 Task: Search one way flight ticket for 1 adult, 1 child, 1 infant in seat in premium economy from New York: Laguardia Airport (and Marine Air Terminal) to Raleigh: Raleigh-durham International Airport on 8-5-2023. Choice of flights is American. Number of bags: 1 checked bag. Price is upto 76000. Outbound departure time preference is 8:00.
Action: Mouse moved to (338, 309)
Screenshot: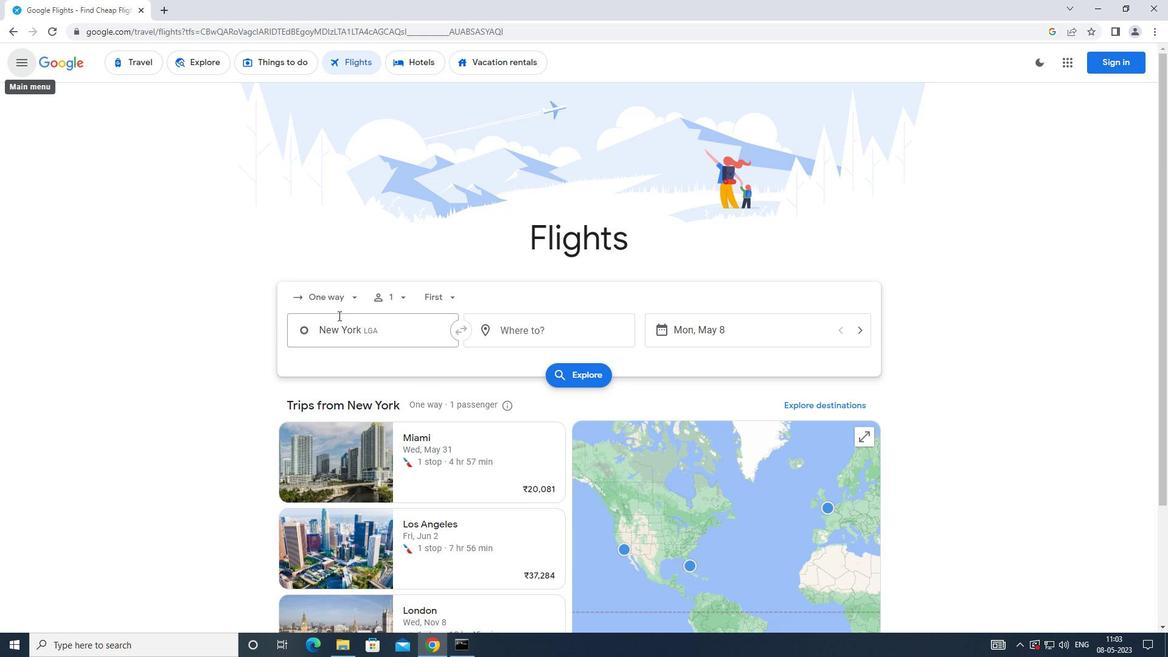 
Action: Mouse pressed left at (338, 309)
Screenshot: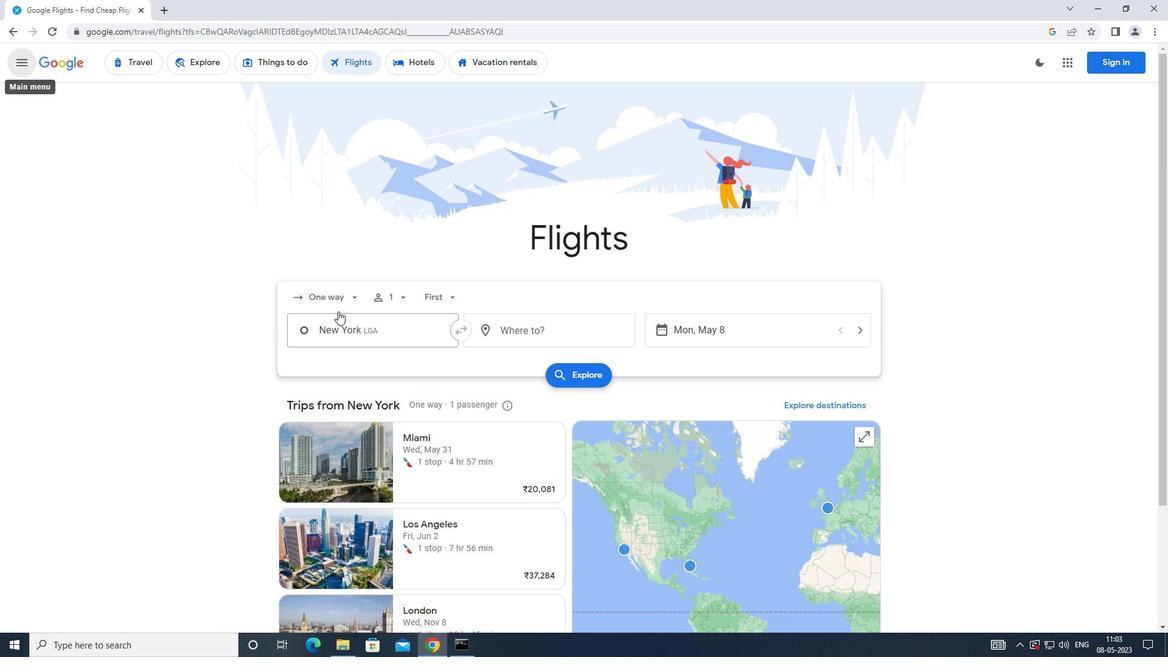 
Action: Mouse moved to (345, 349)
Screenshot: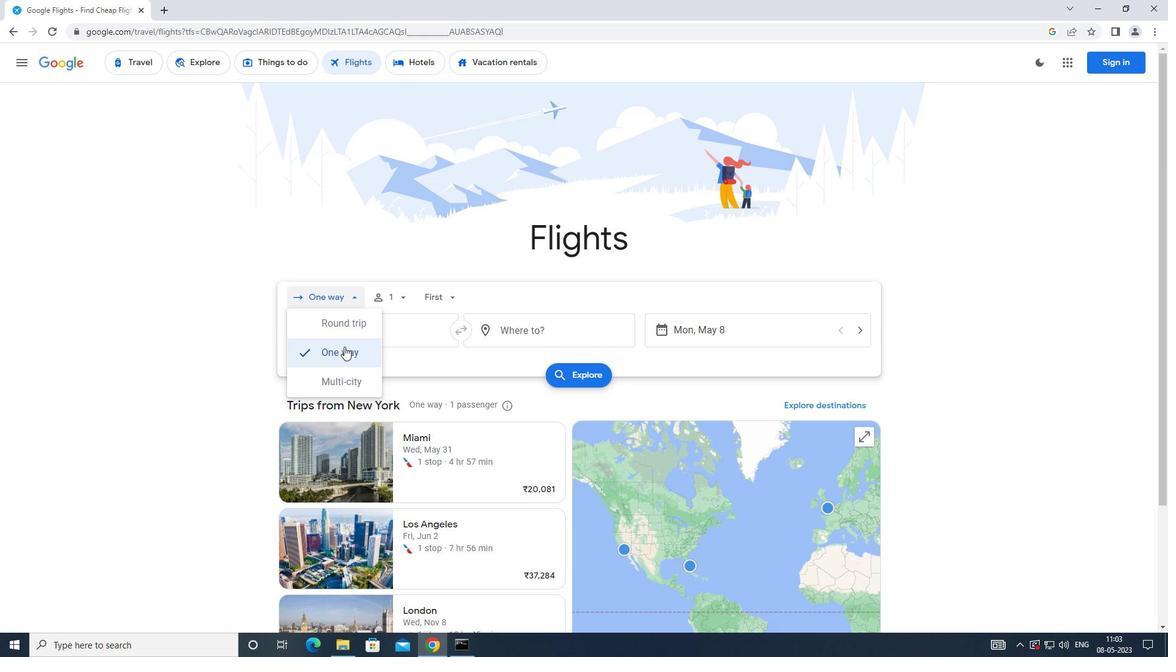 
Action: Mouse pressed left at (345, 349)
Screenshot: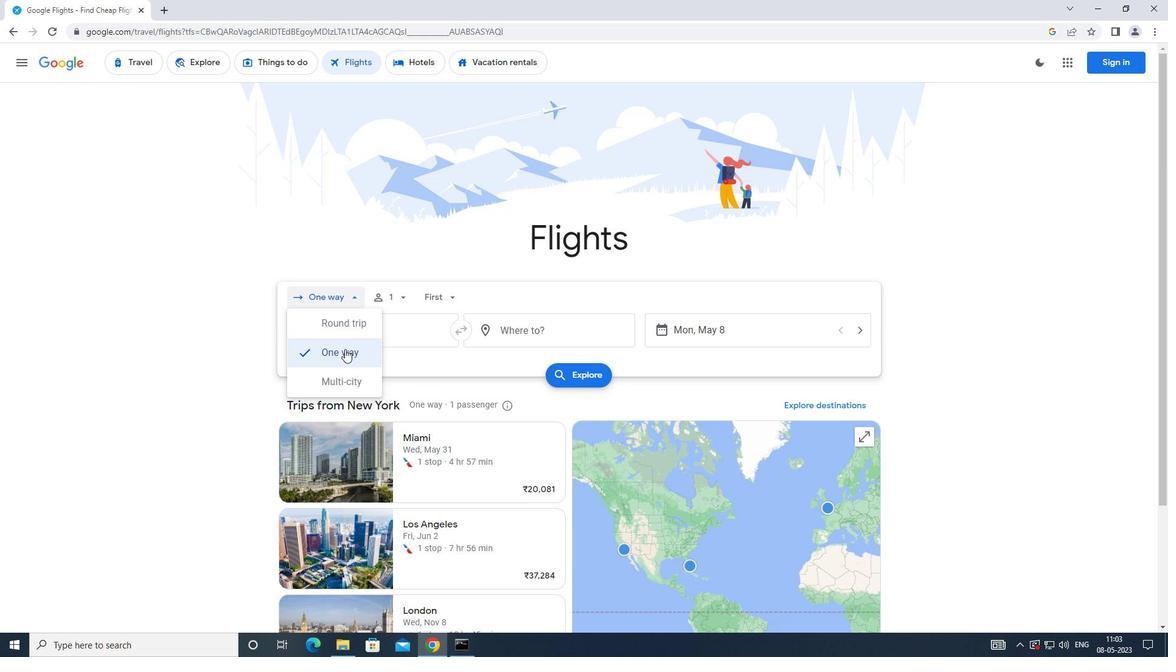 
Action: Mouse moved to (404, 302)
Screenshot: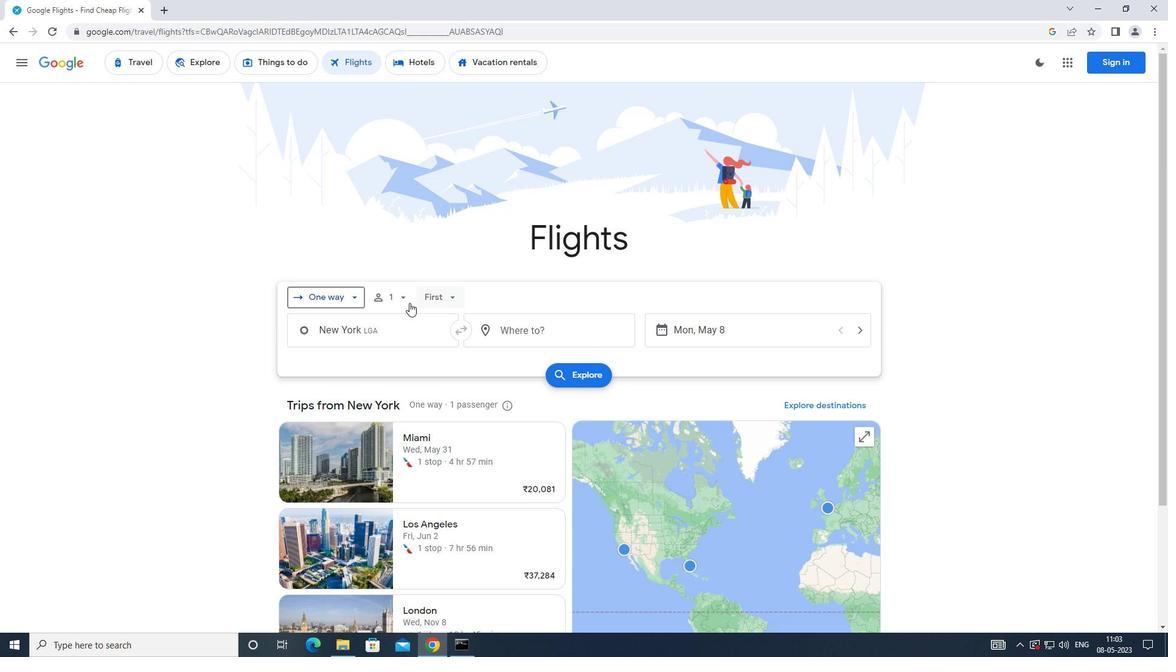
Action: Mouse pressed left at (404, 302)
Screenshot: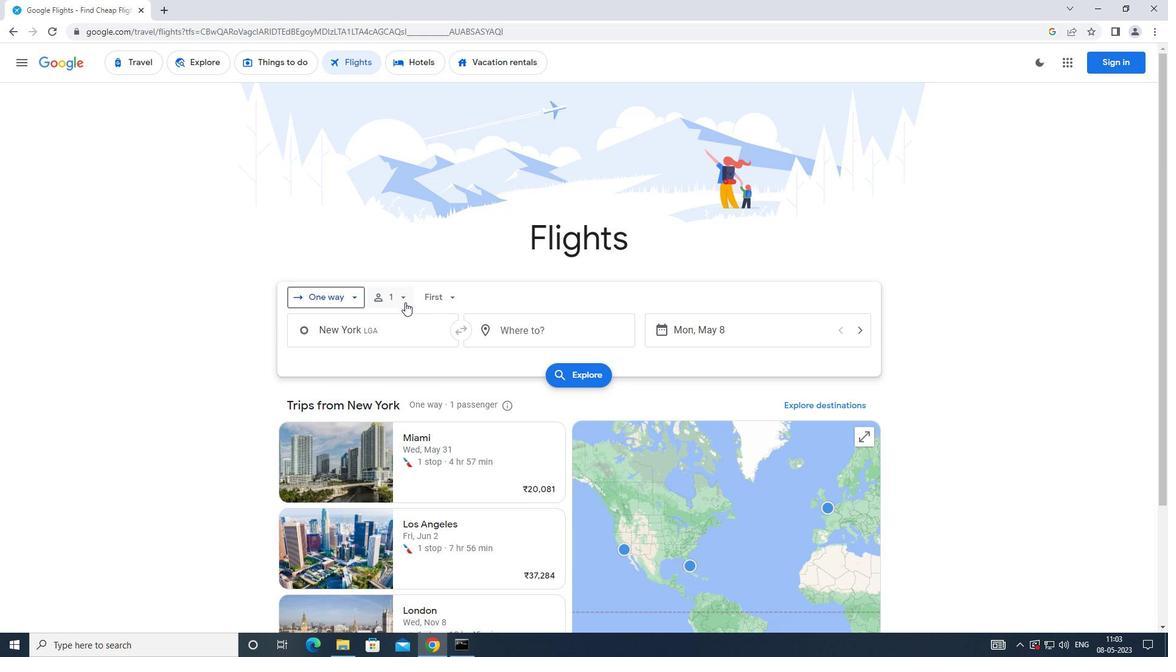 
Action: Mouse moved to (490, 361)
Screenshot: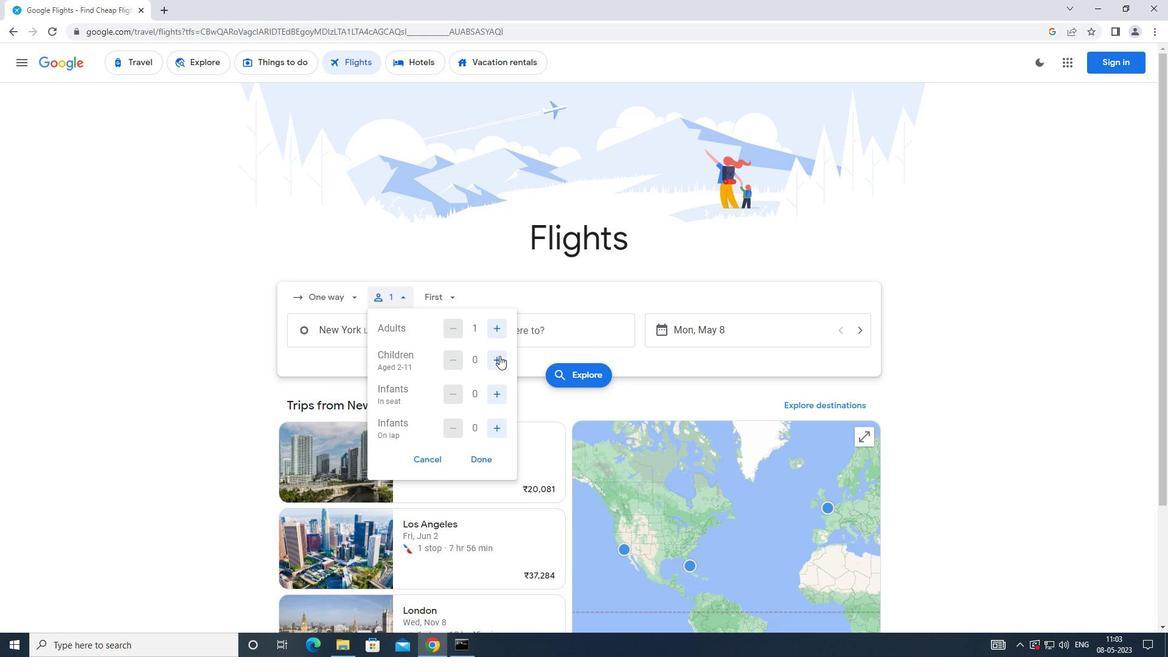 
Action: Mouse pressed left at (490, 361)
Screenshot: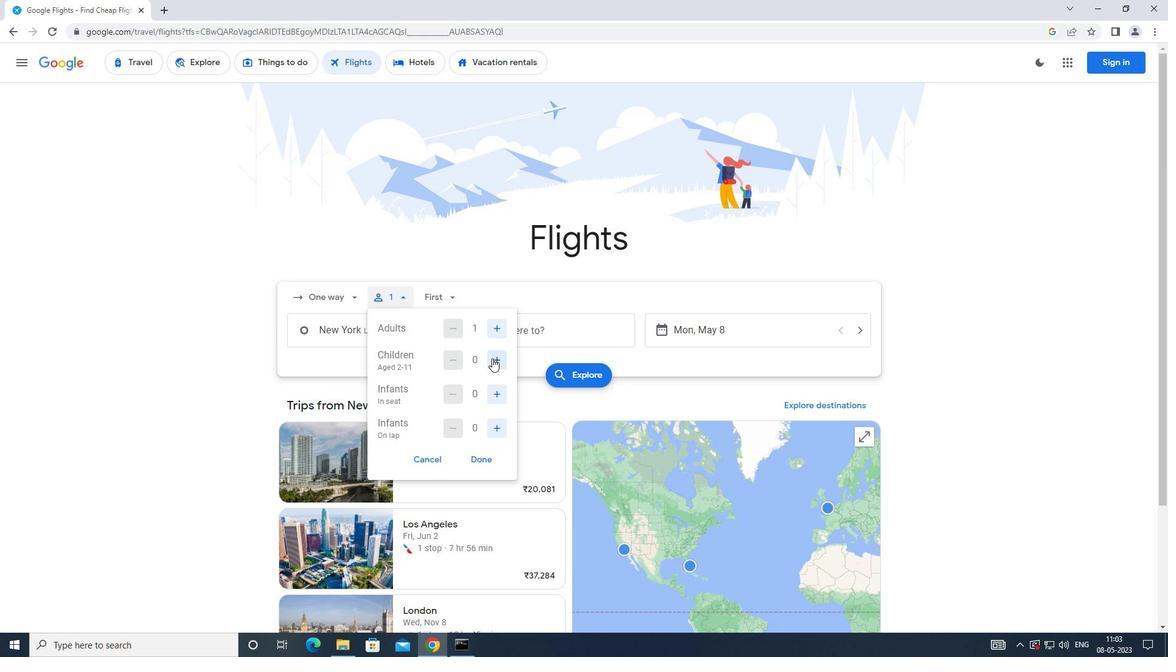 
Action: Mouse moved to (503, 392)
Screenshot: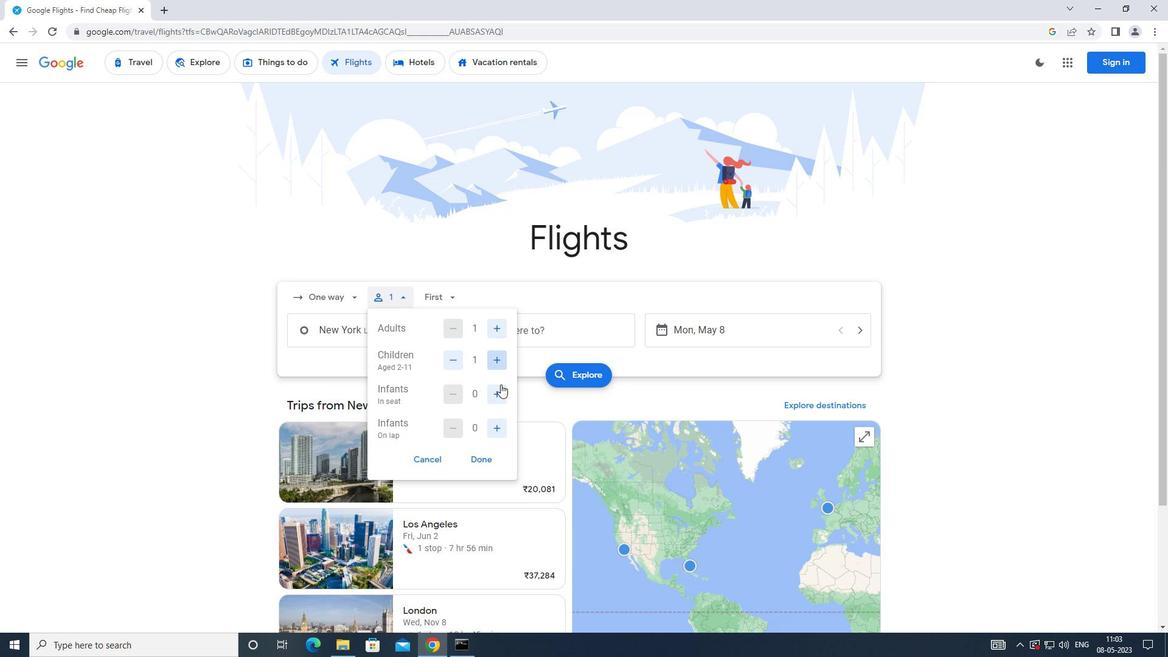
Action: Mouse pressed left at (503, 392)
Screenshot: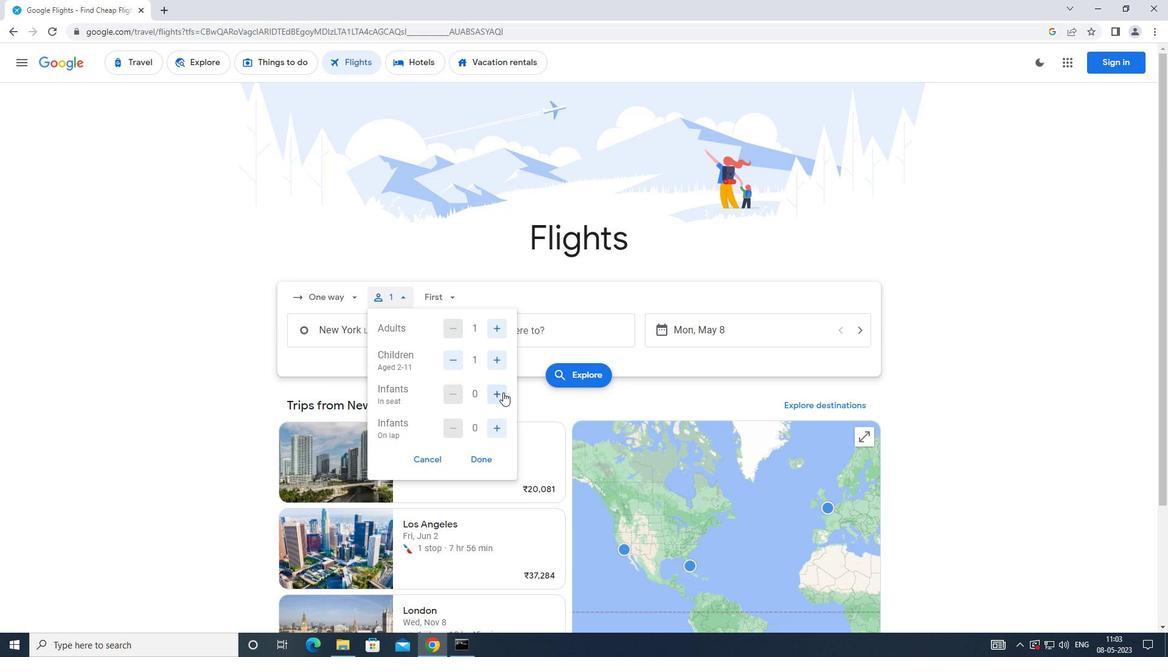
Action: Mouse moved to (487, 461)
Screenshot: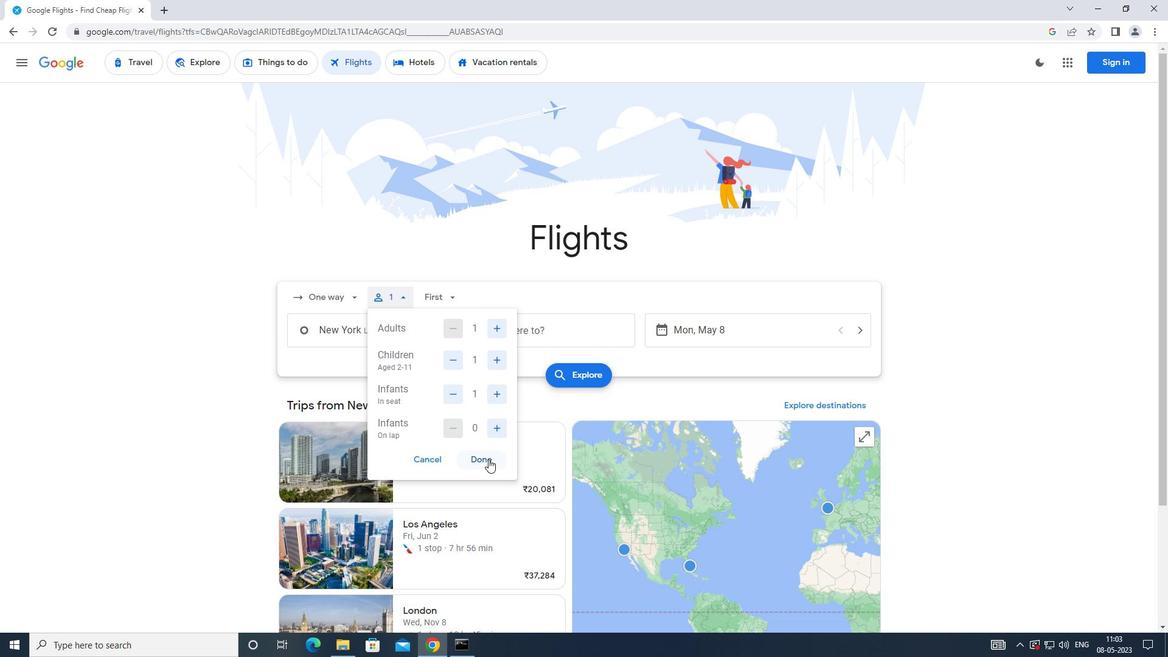 
Action: Mouse pressed left at (487, 461)
Screenshot: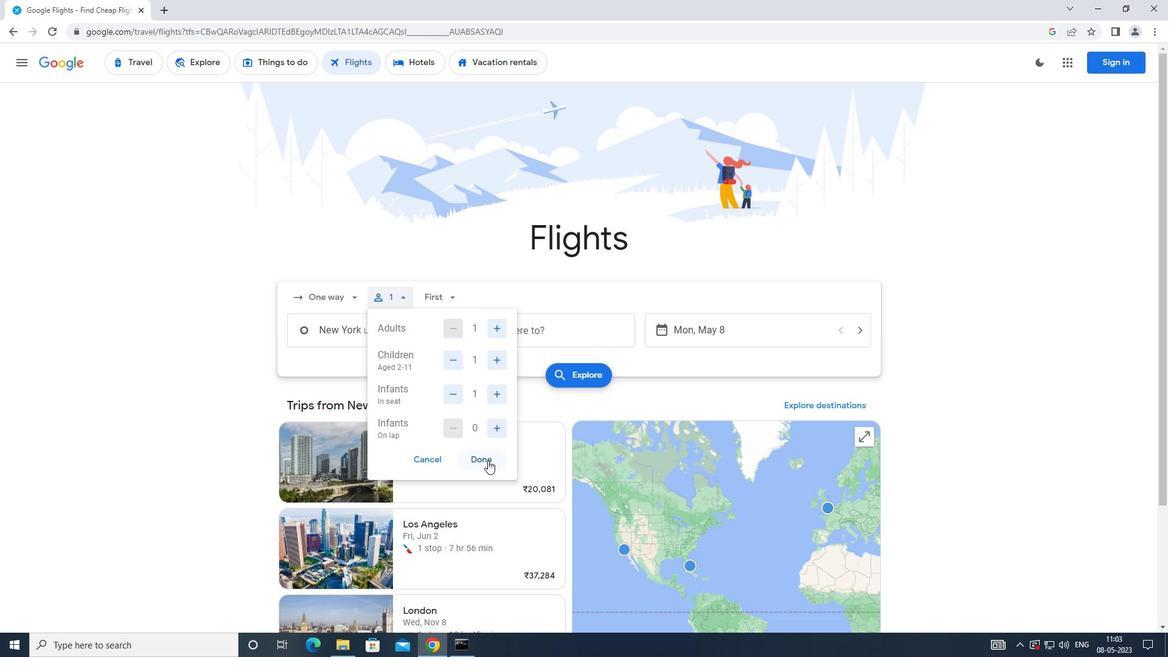 
Action: Mouse moved to (435, 299)
Screenshot: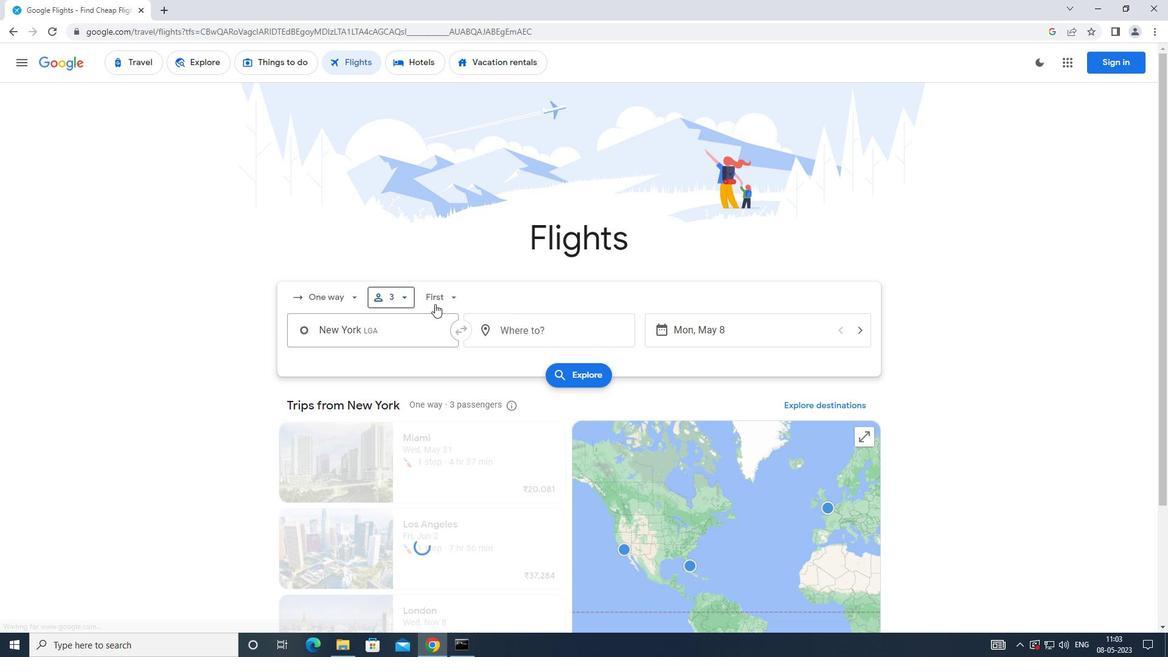 
Action: Mouse pressed left at (435, 299)
Screenshot: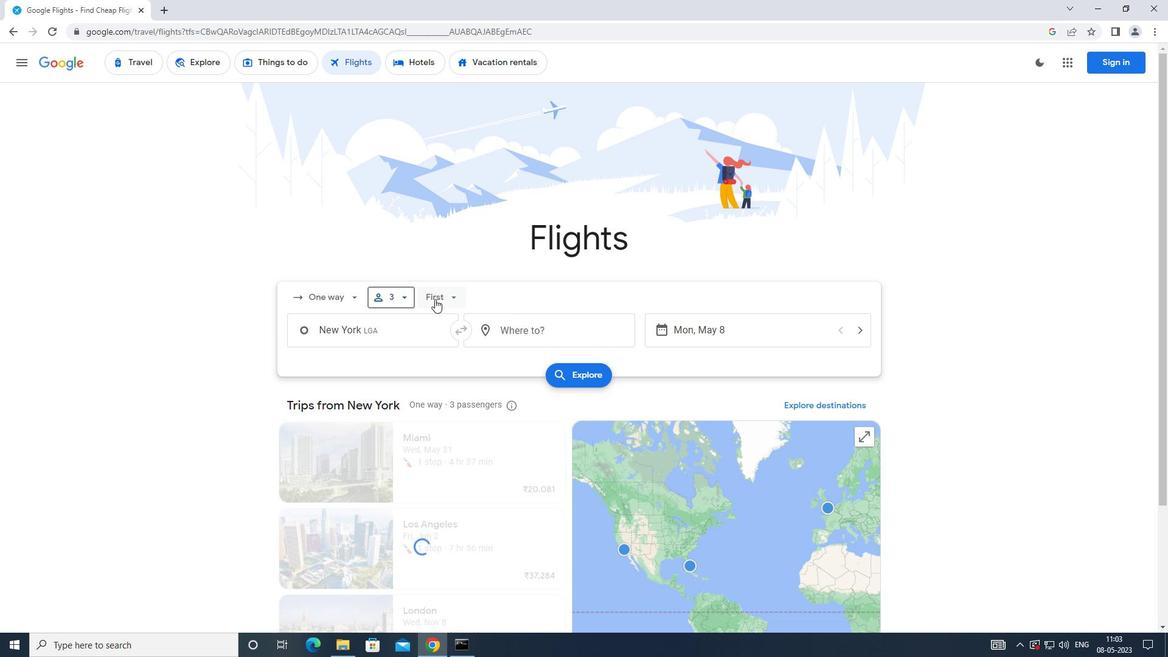 
Action: Mouse moved to (480, 355)
Screenshot: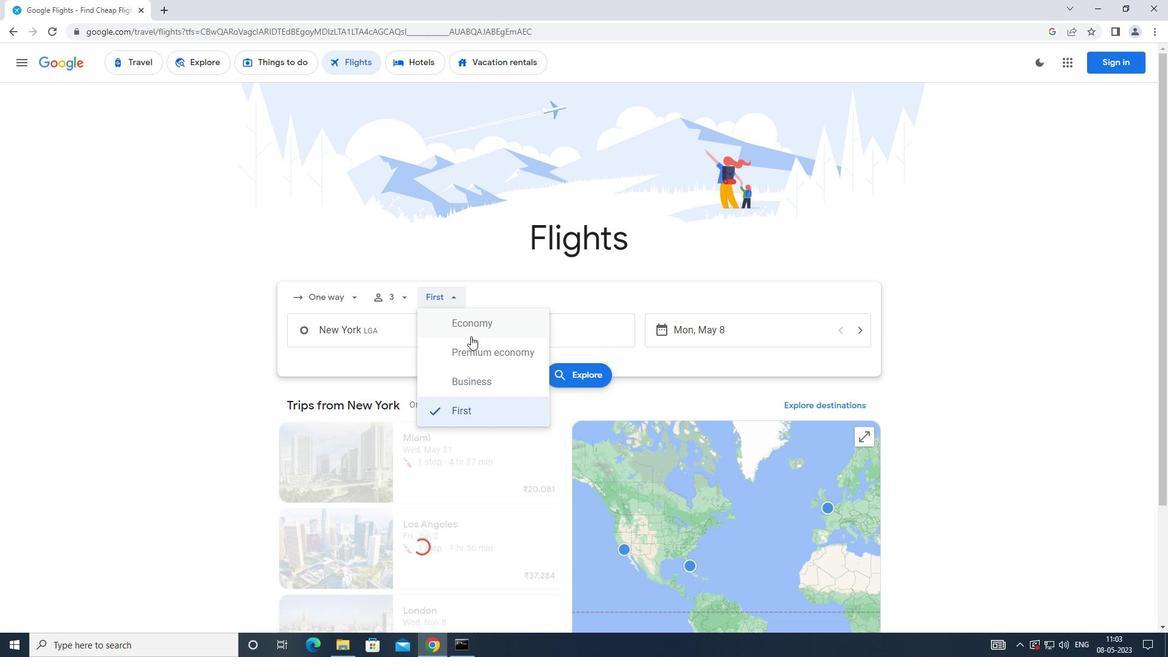 
Action: Mouse pressed left at (480, 355)
Screenshot: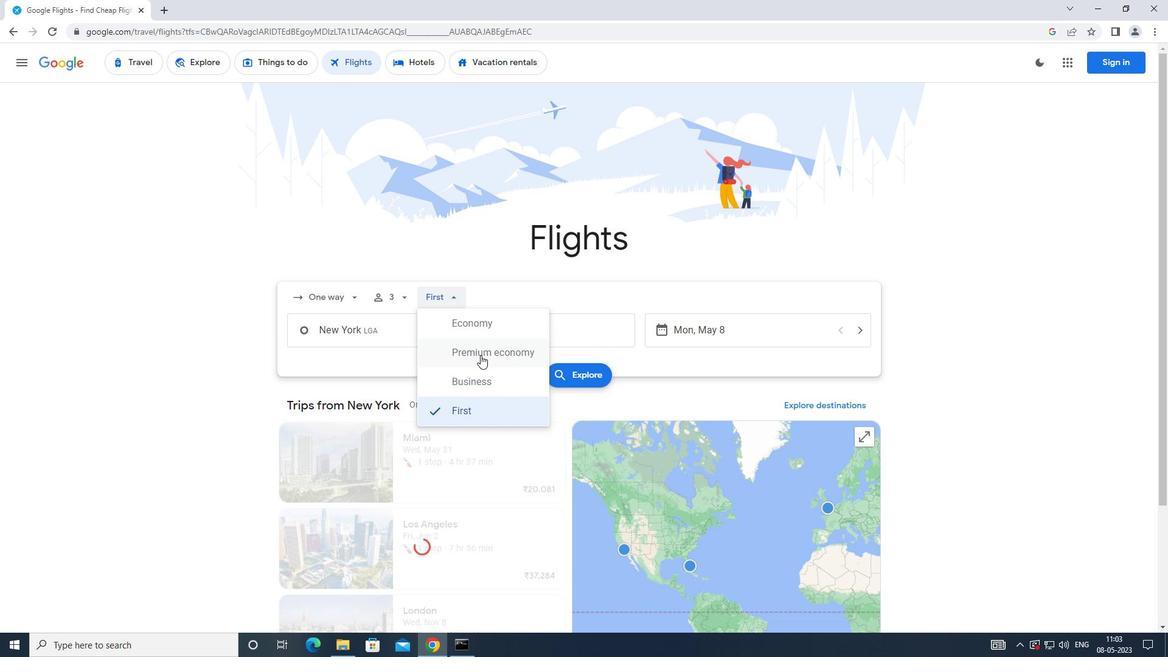 
Action: Mouse moved to (399, 334)
Screenshot: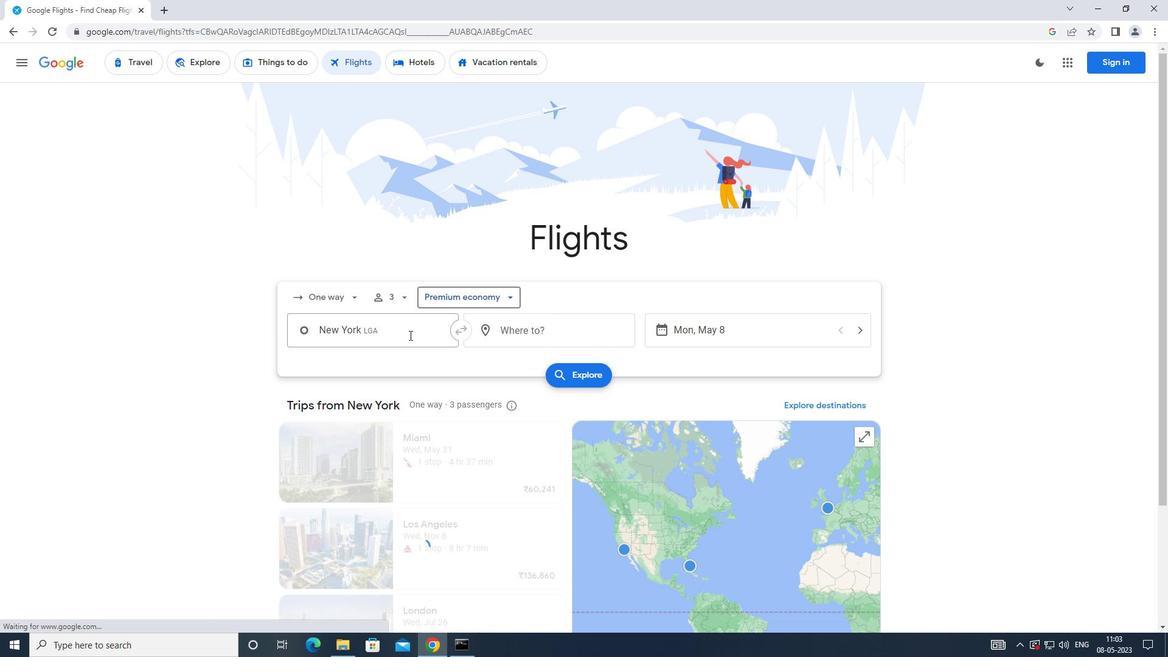
Action: Mouse pressed left at (399, 334)
Screenshot: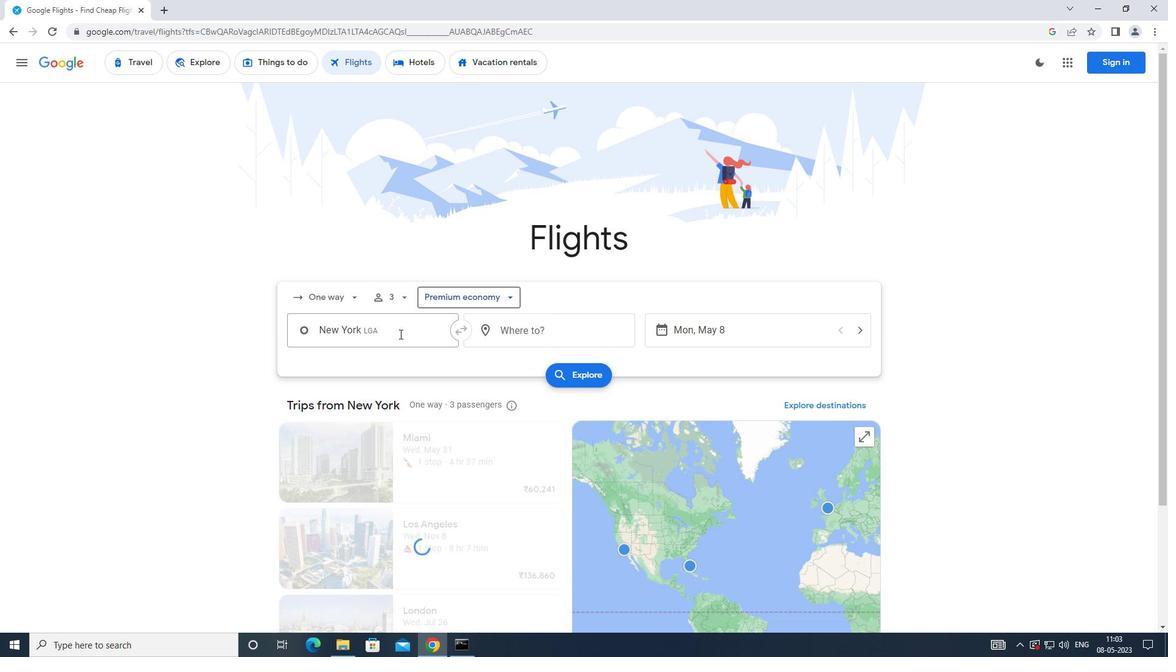 
Action: Mouse moved to (415, 336)
Screenshot: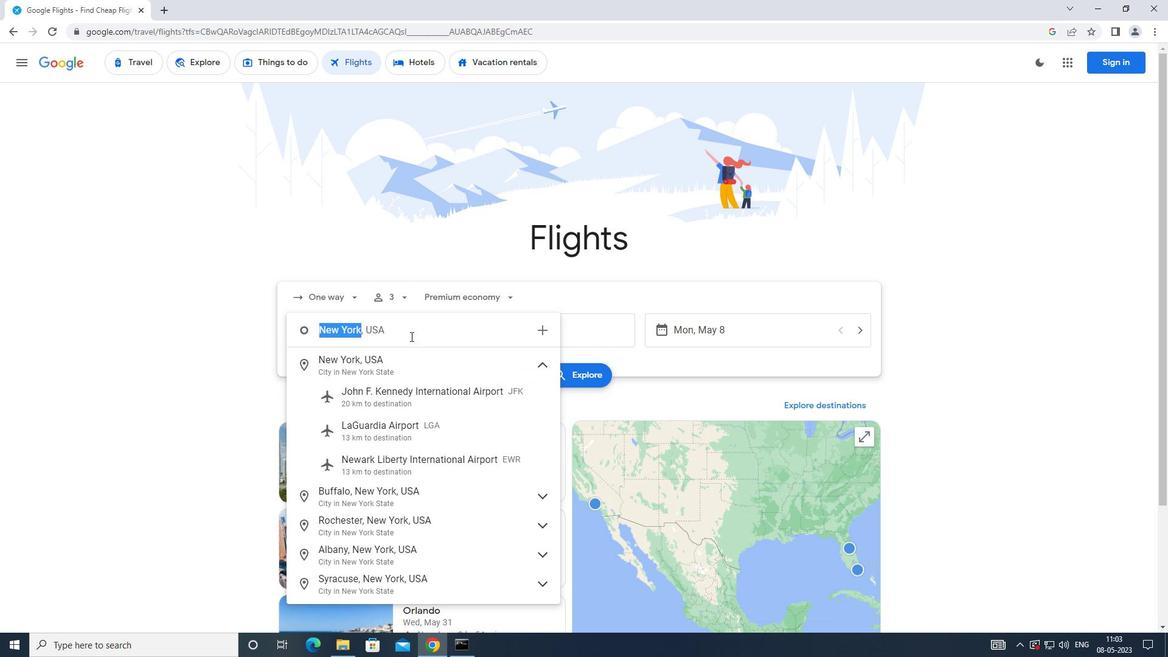 
Action: Key pressed <Key.caps_lock>l<Key.caps_lock>aguardia
Screenshot: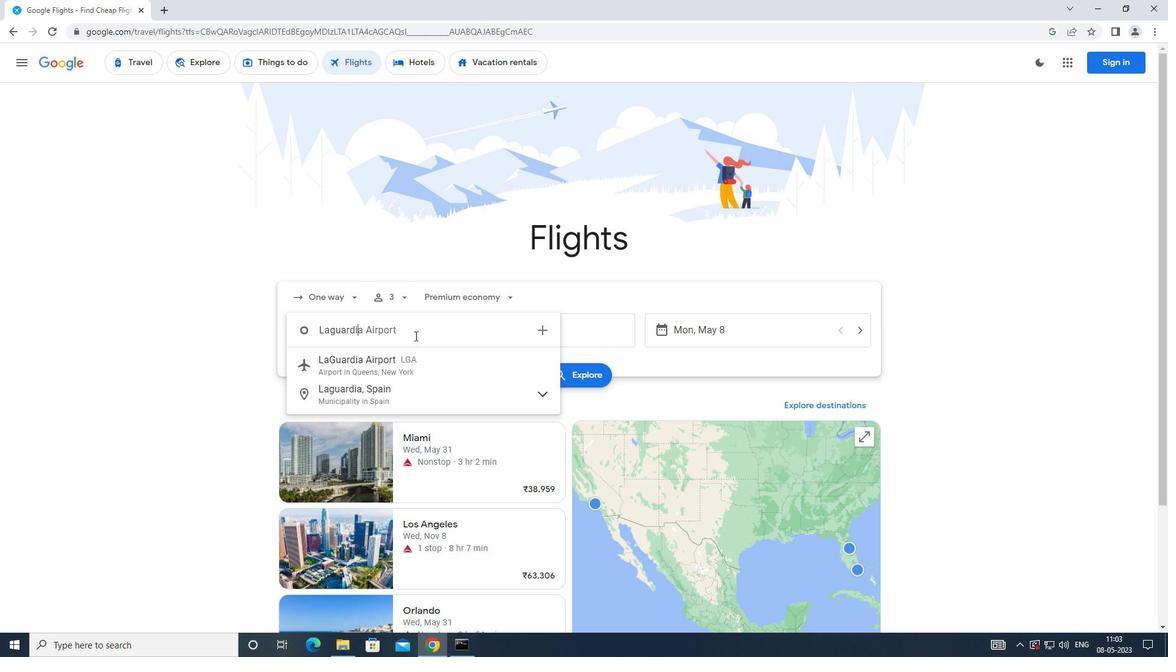 
Action: Mouse moved to (415, 368)
Screenshot: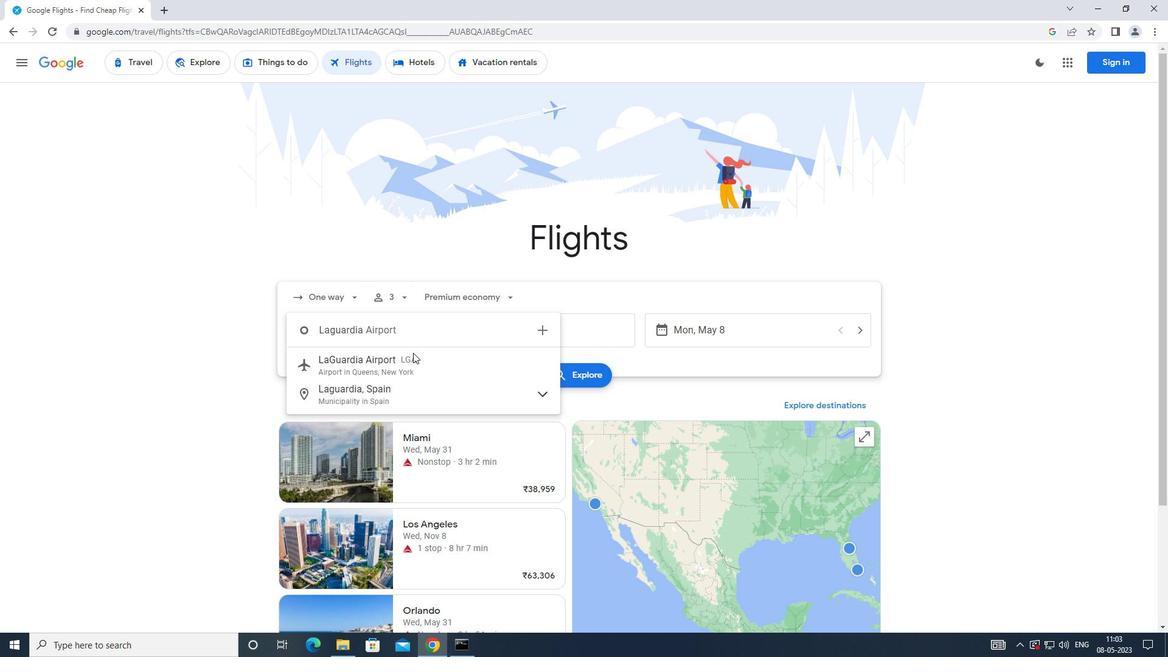 
Action: Mouse pressed left at (415, 368)
Screenshot: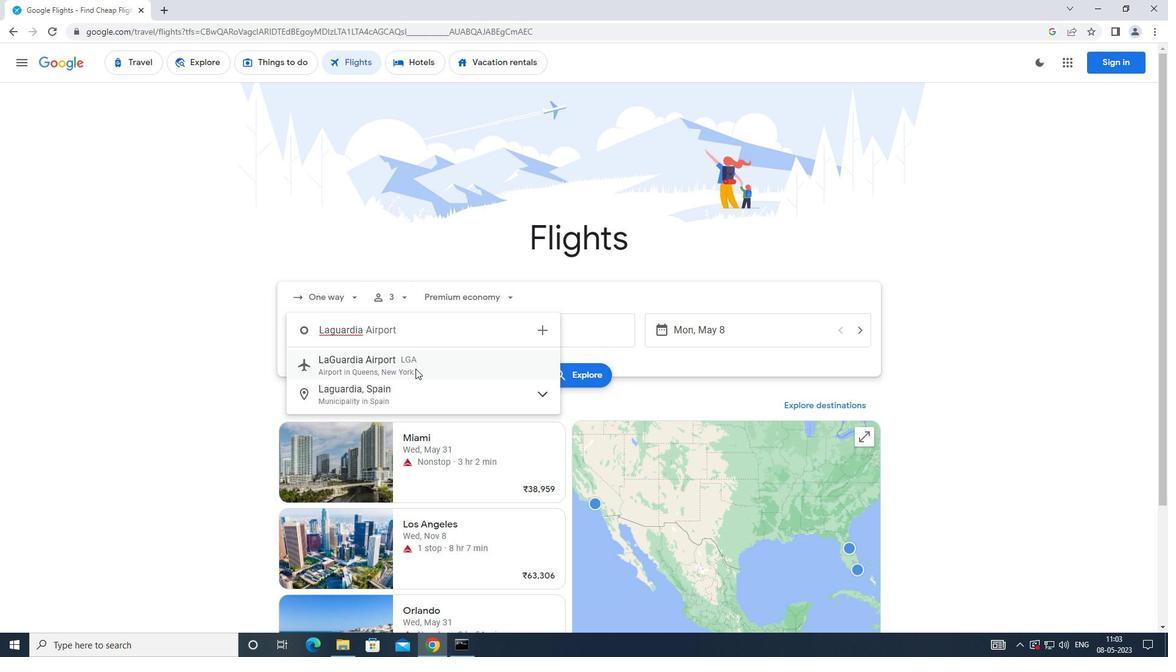 
Action: Mouse moved to (550, 325)
Screenshot: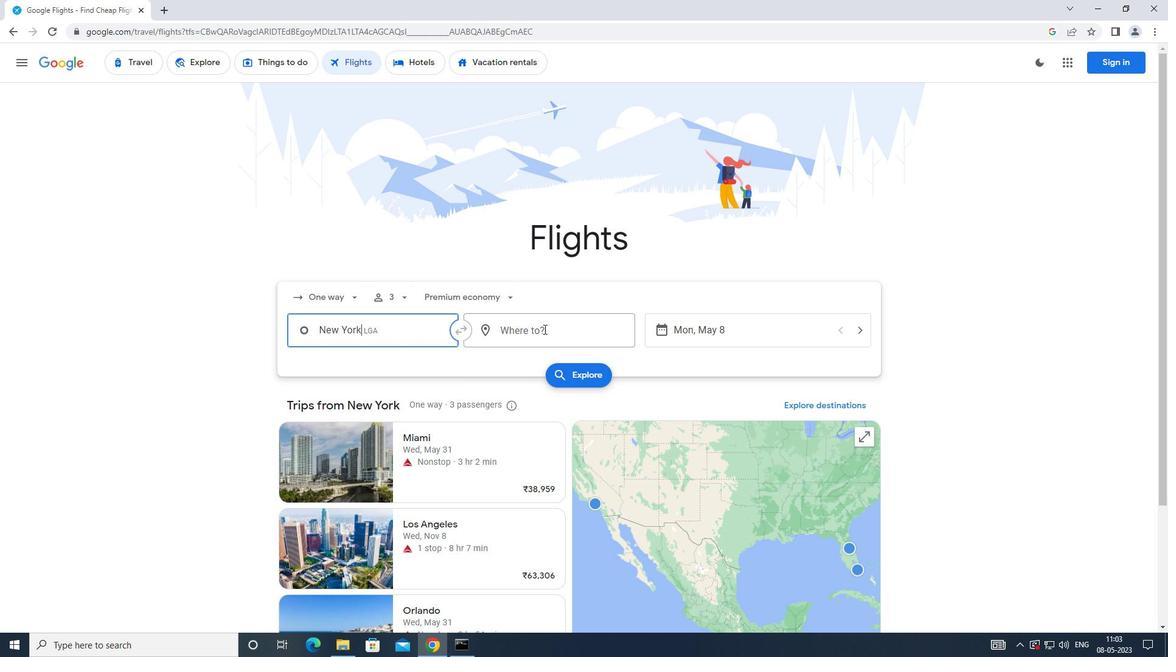 
Action: Mouse pressed left at (550, 325)
Screenshot: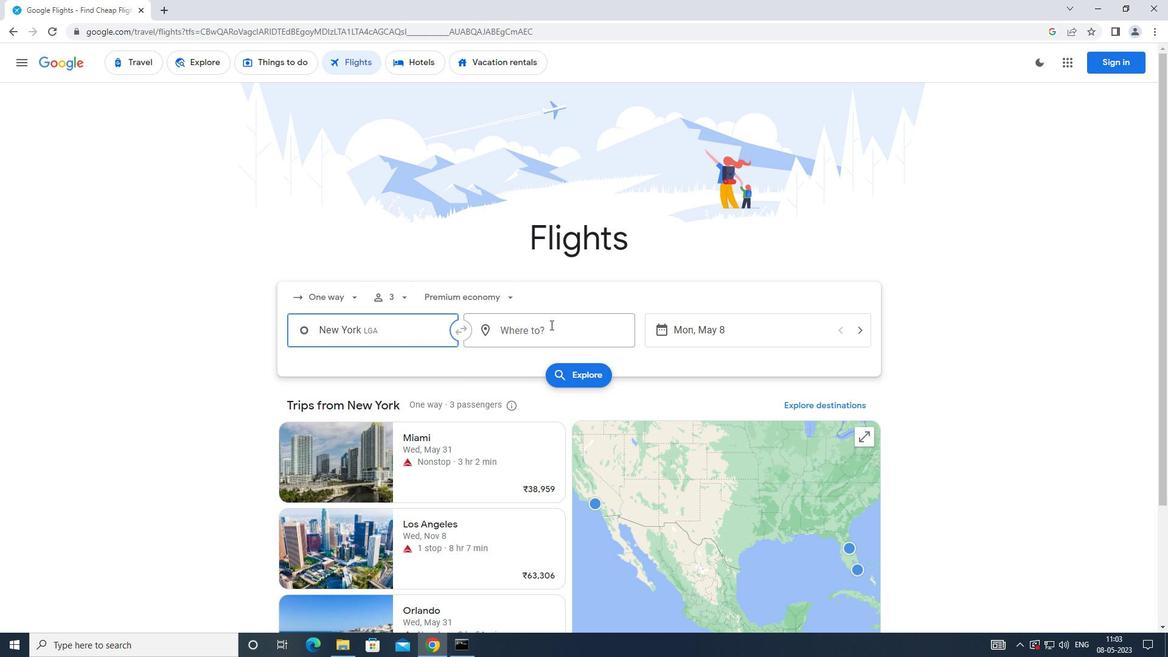 
Action: Mouse moved to (569, 336)
Screenshot: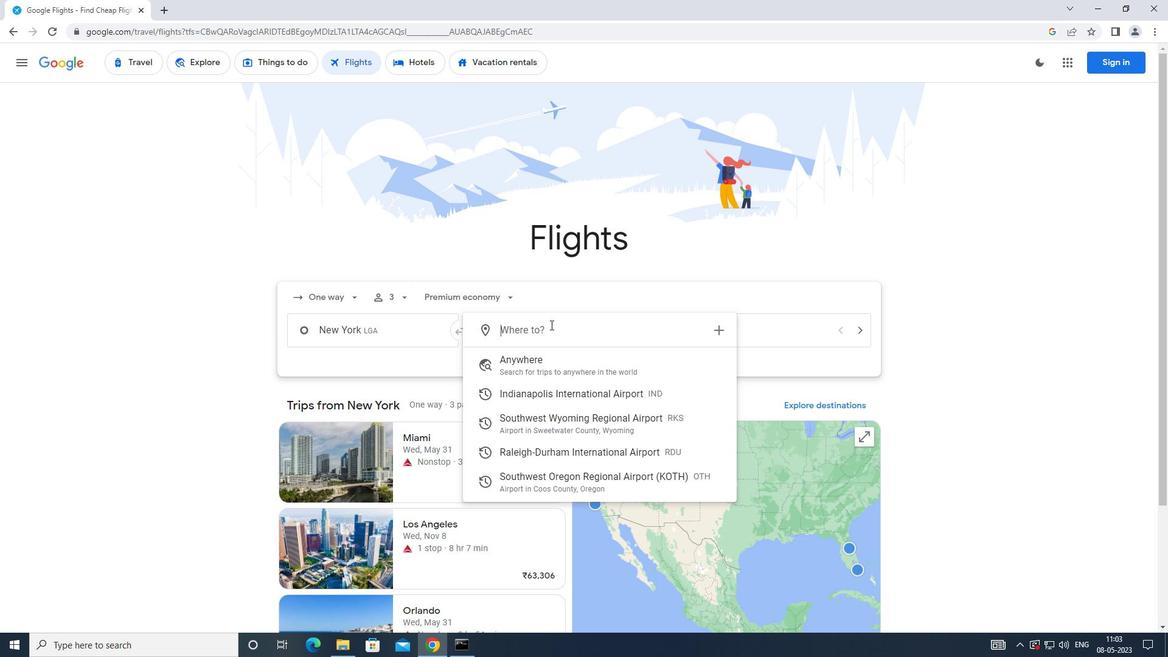 
Action: Key pressed <Key.caps_lock>r<Key.caps_lock>aleigh
Screenshot: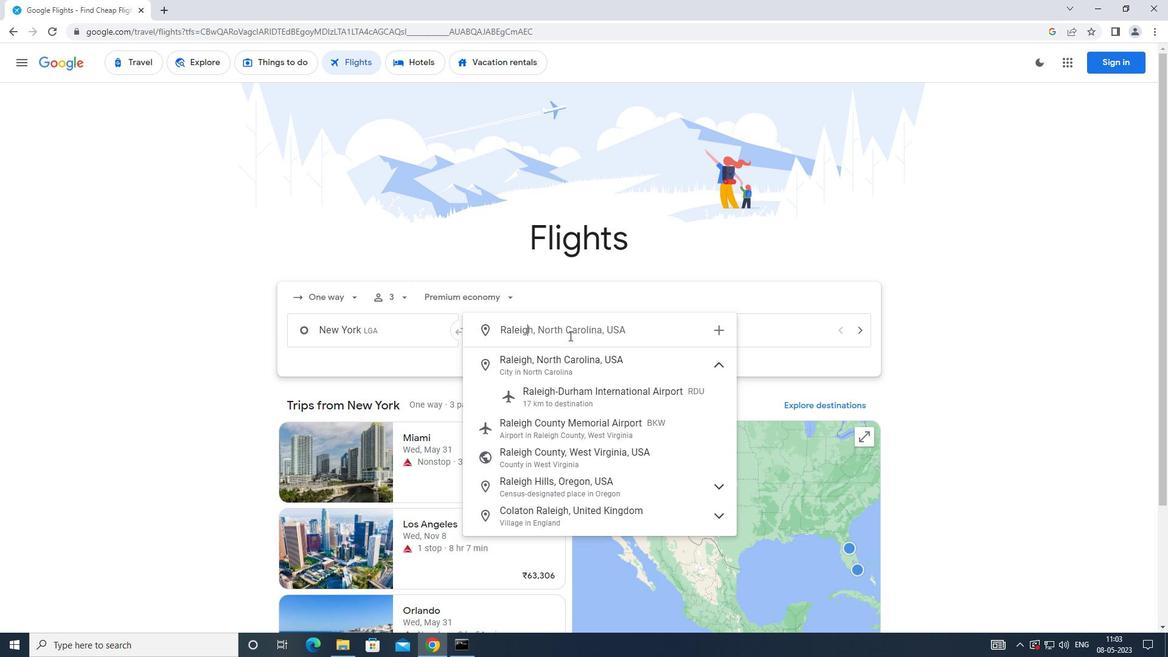 
Action: Mouse moved to (579, 389)
Screenshot: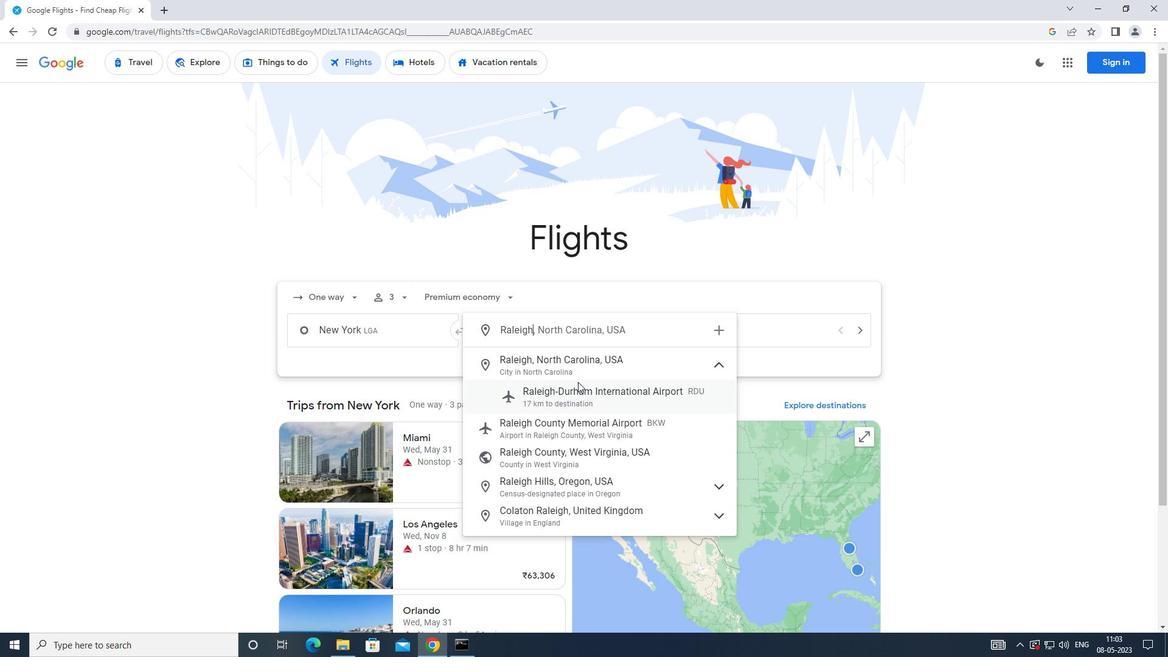
Action: Mouse pressed left at (579, 389)
Screenshot: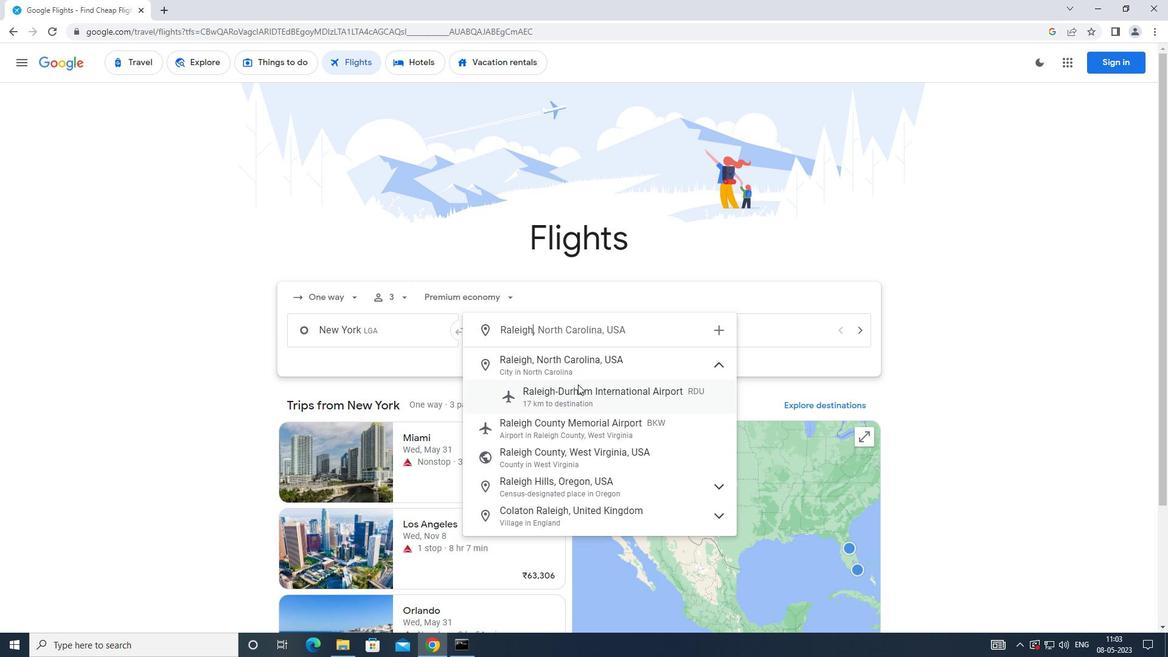 
Action: Mouse moved to (680, 317)
Screenshot: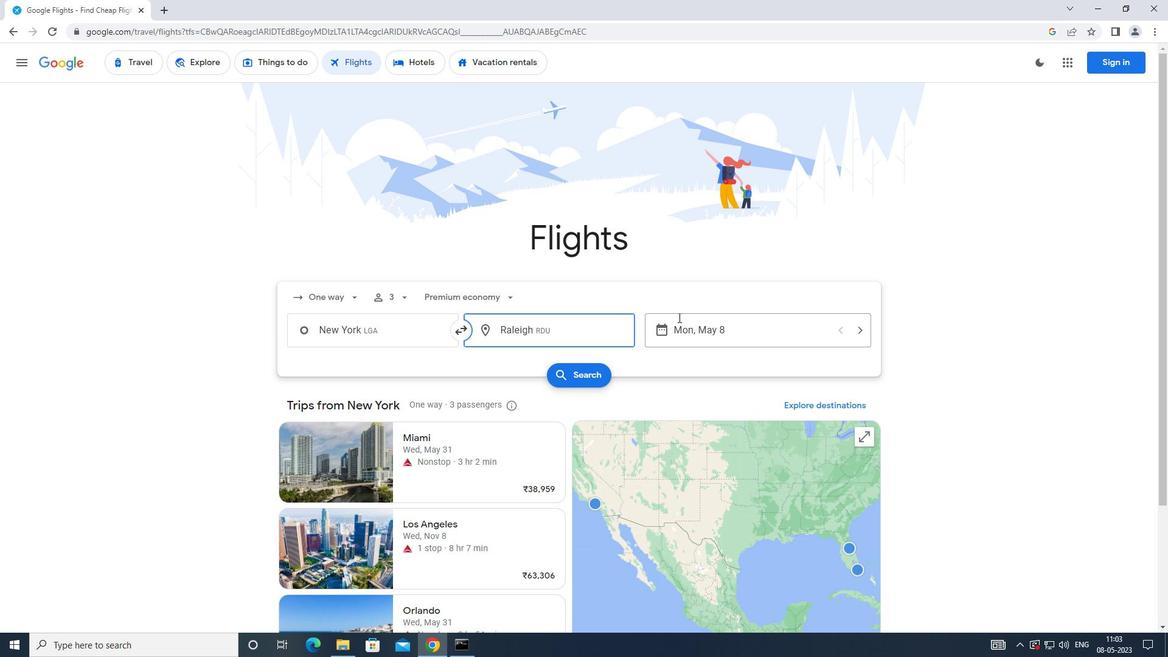 
Action: Mouse pressed left at (680, 317)
Screenshot: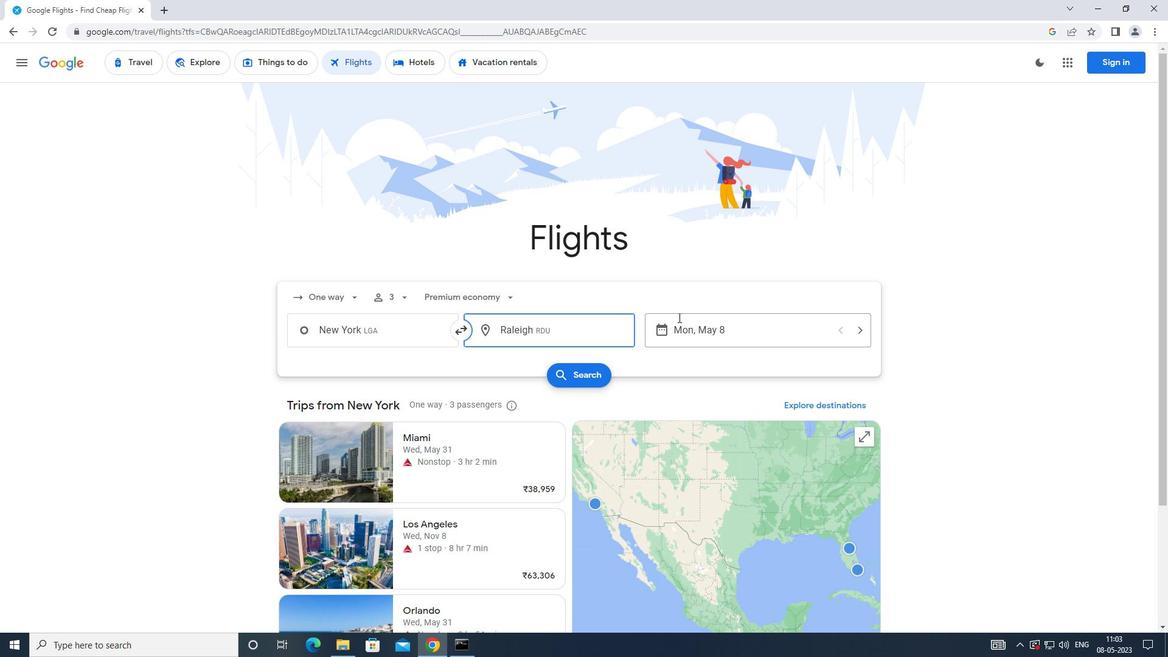 
Action: Mouse moved to (471, 440)
Screenshot: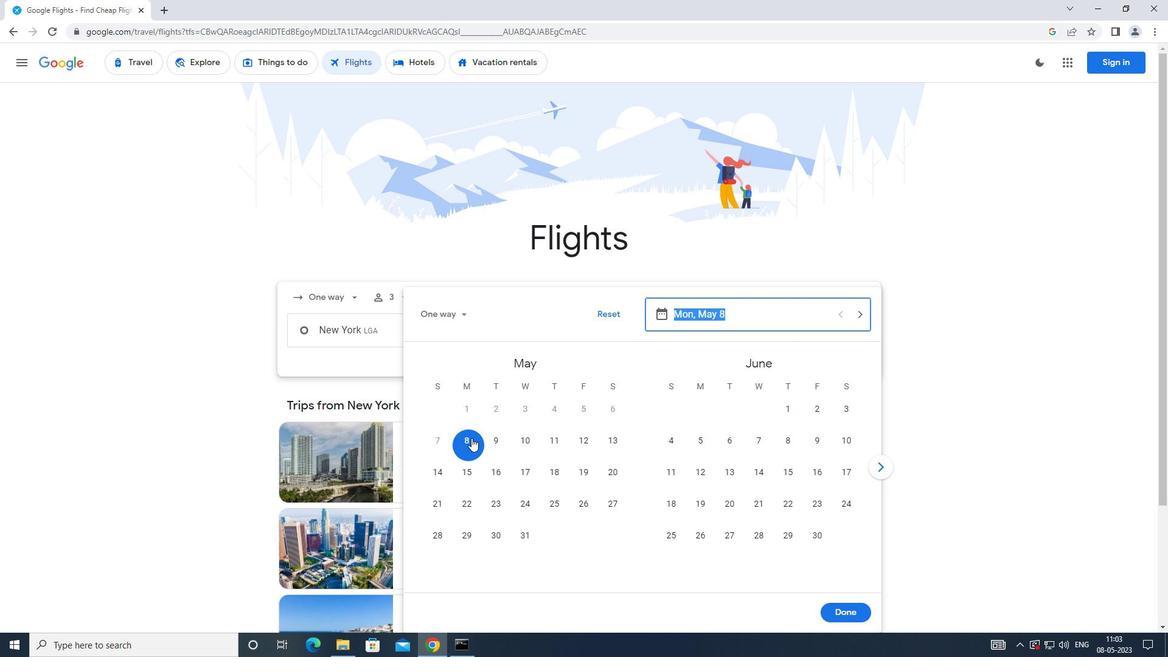 
Action: Mouse pressed left at (471, 440)
Screenshot: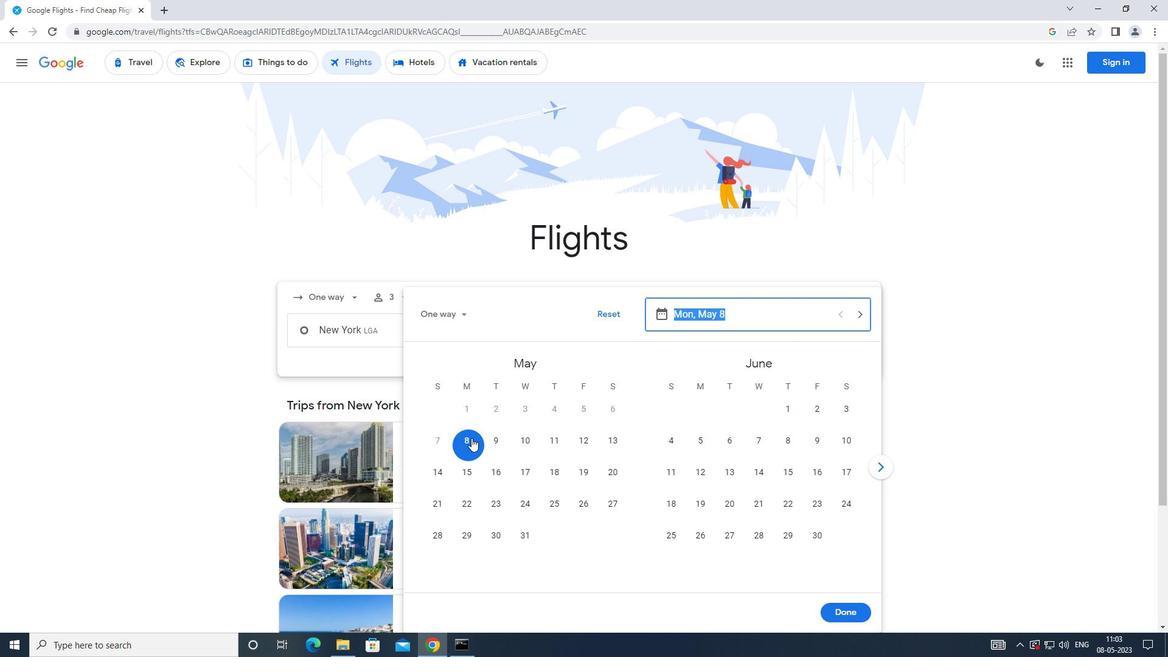
Action: Mouse moved to (853, 609)
Screenshot: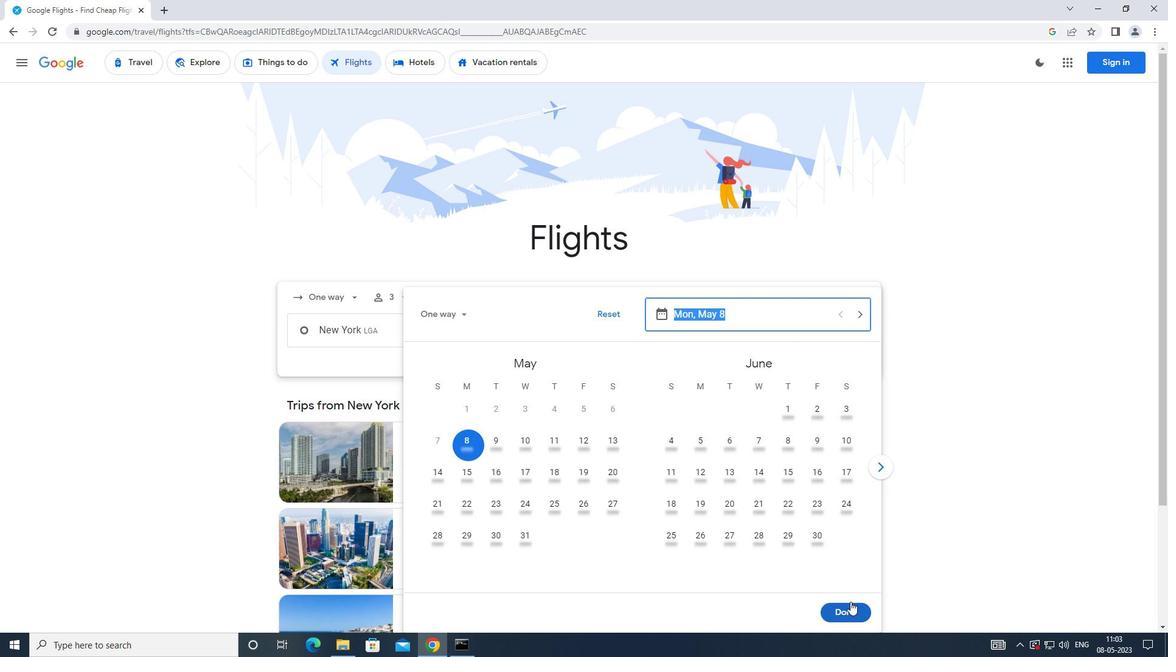 
Action: Mouse pressed left at (853, 609)
Screenshot: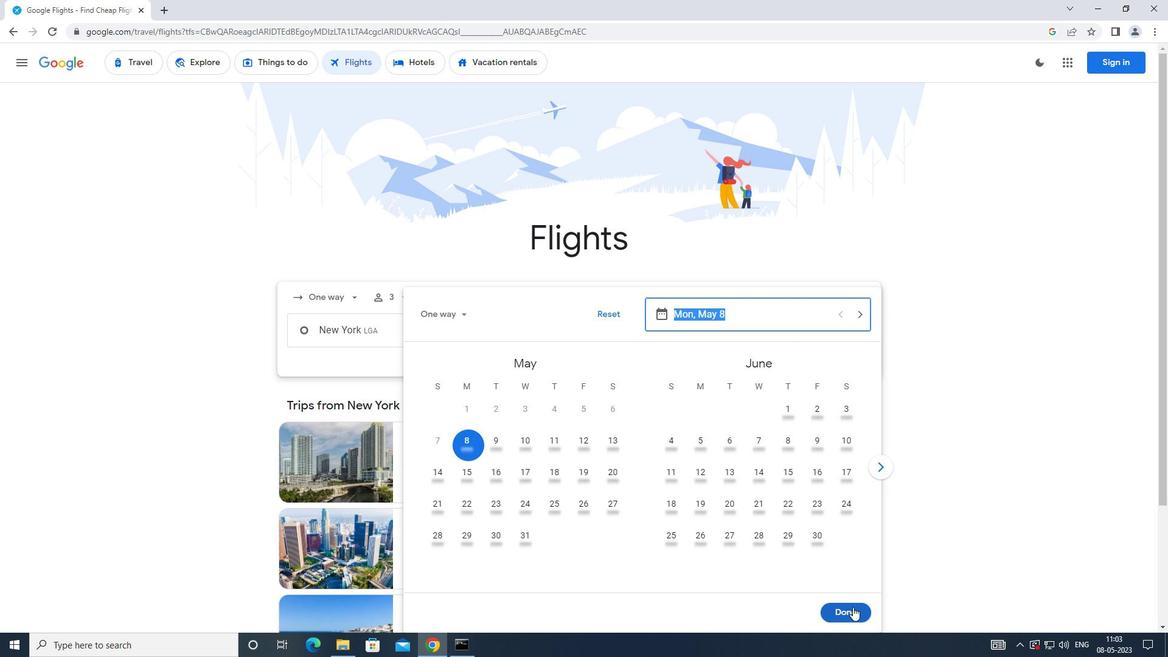 
Action: Mouse moved to (583, 374)
Screenshot: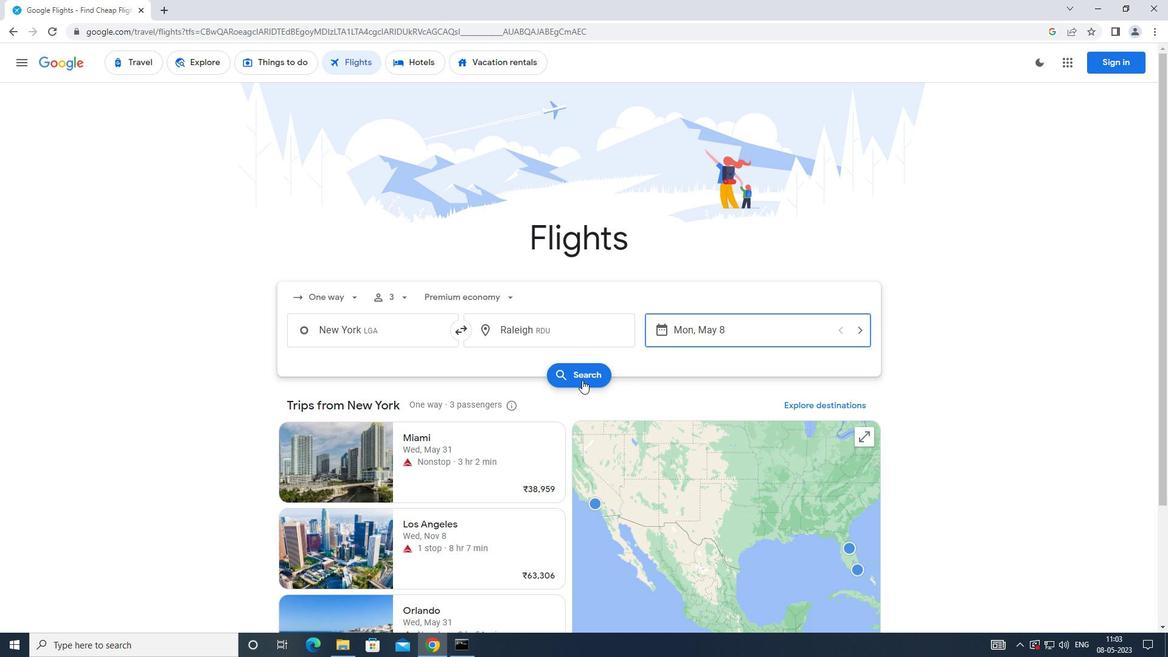 
Action: Mouse pressed left at (583, 374)
Screenshot: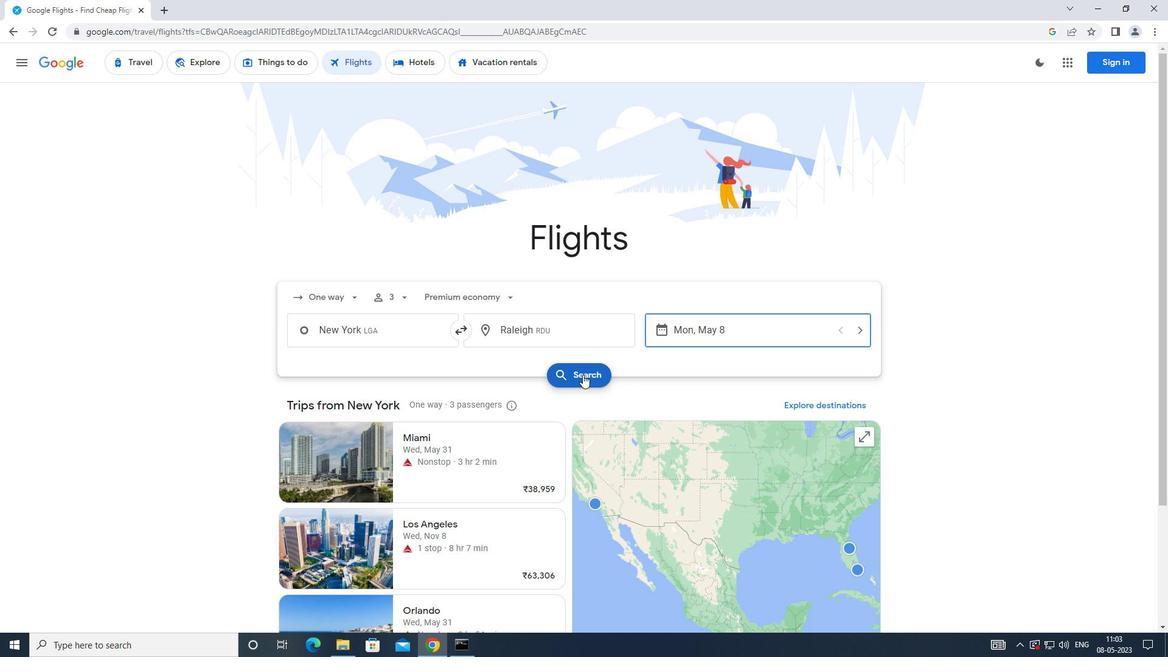 
Action: Mouse moved to (311, 168)
Screenshot: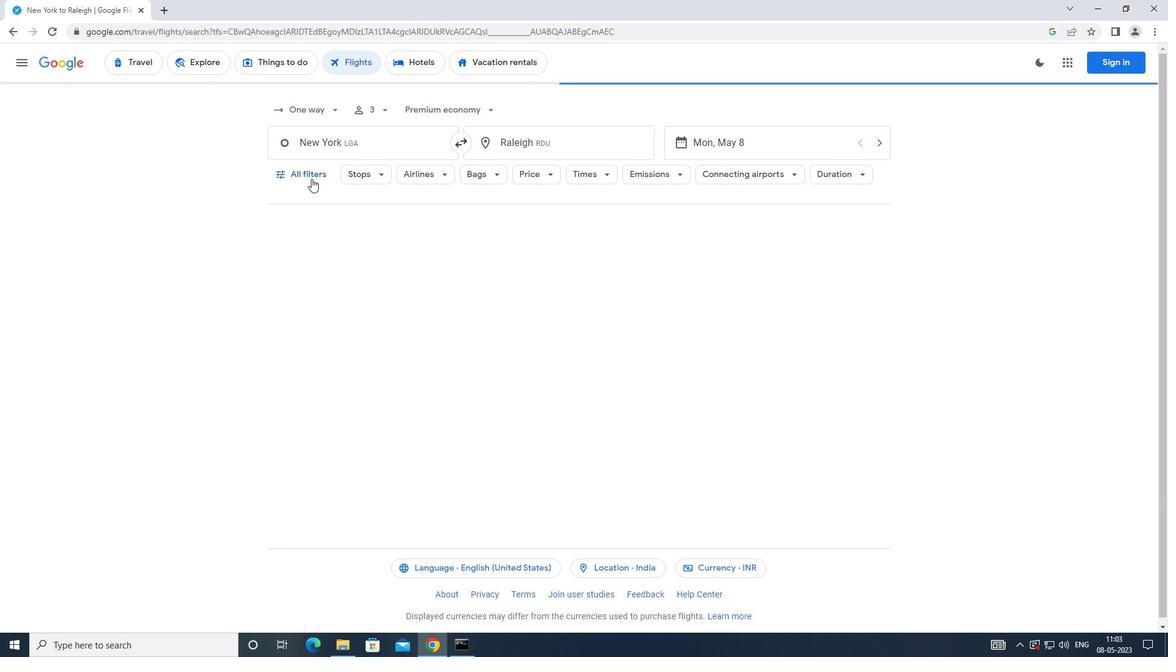 
Action: Mouse pressed left at (311, 168)
Screenshot: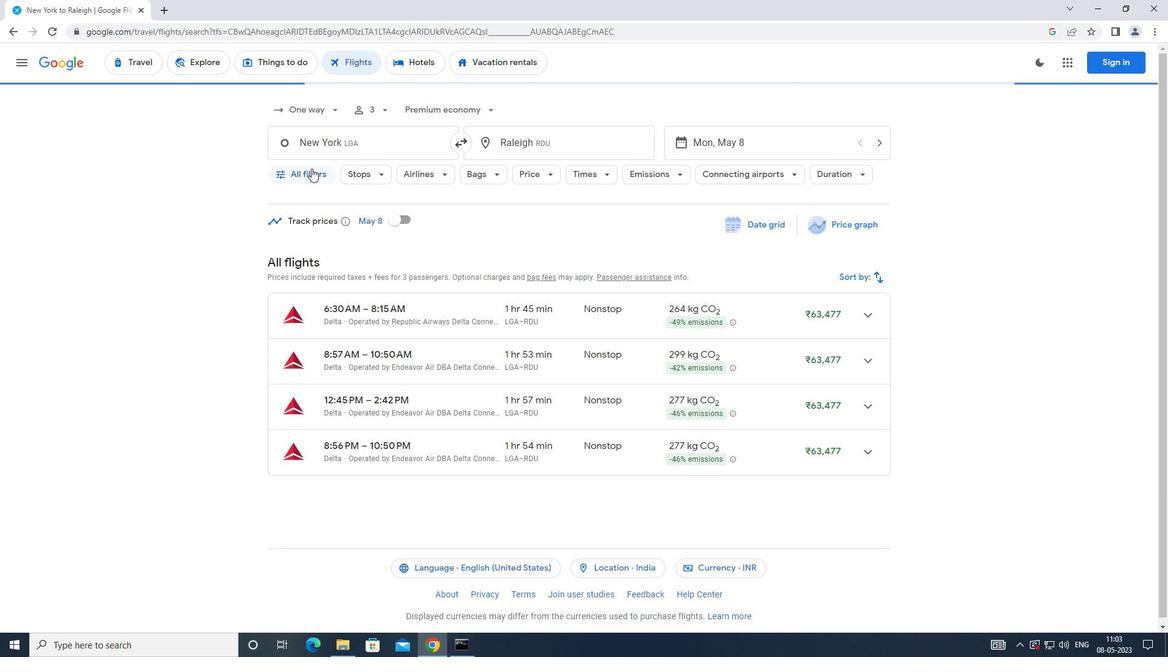 
Action: Mouse moved to (442, 431)
Screenshot: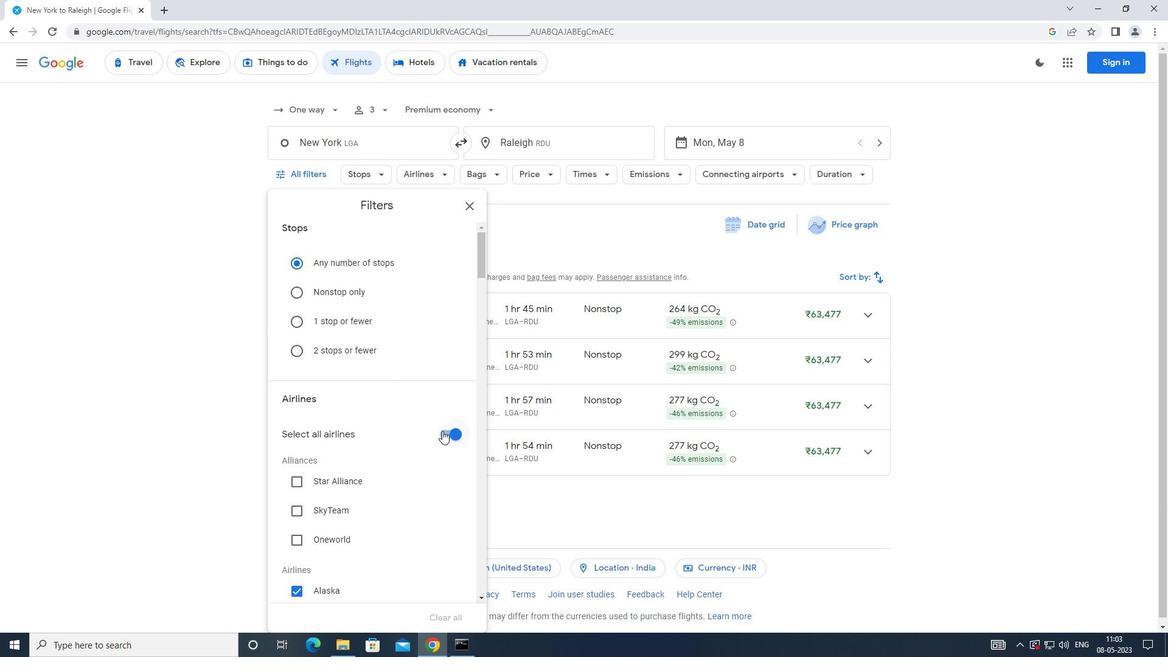 
Action: Mouse pressed left at (442, 431)
Screenshot: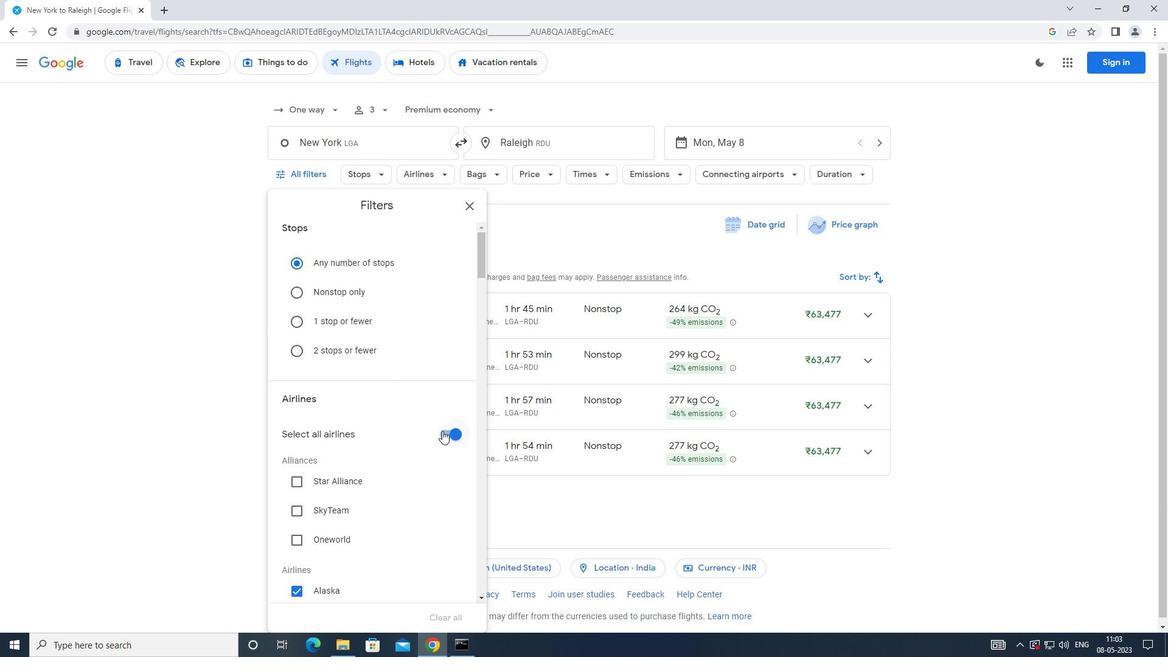 
Action: Mouse moved to (407, 436)
Screenshot: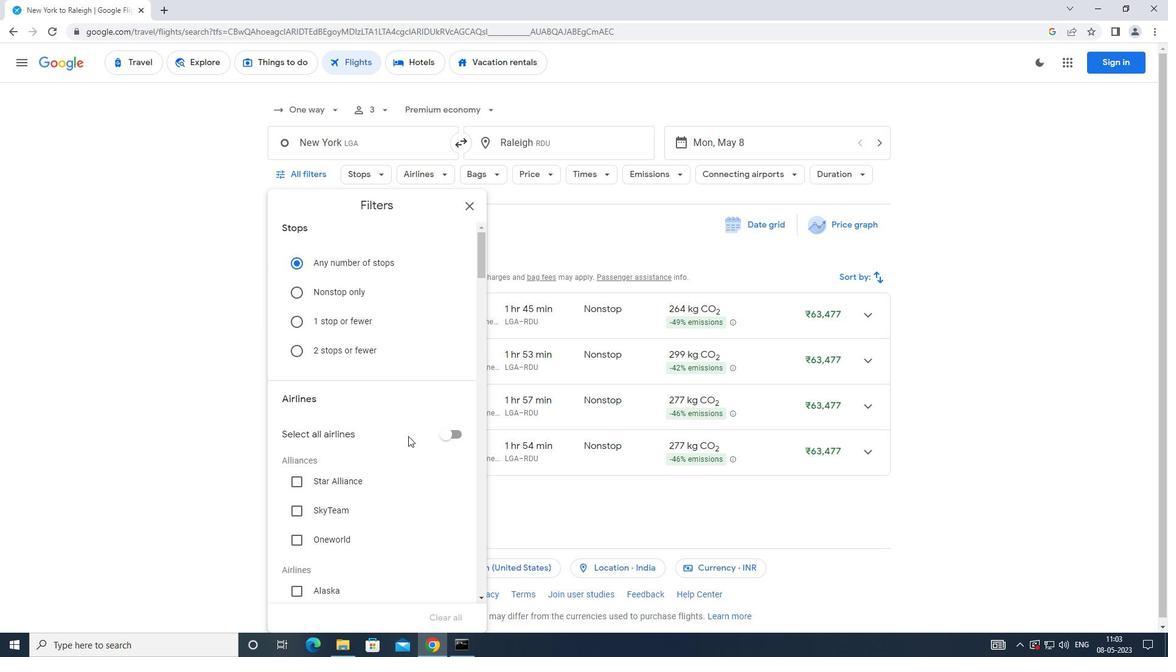 
Action: Mouse scrolled (407, 435) with delta (0, 0)
Screenshot: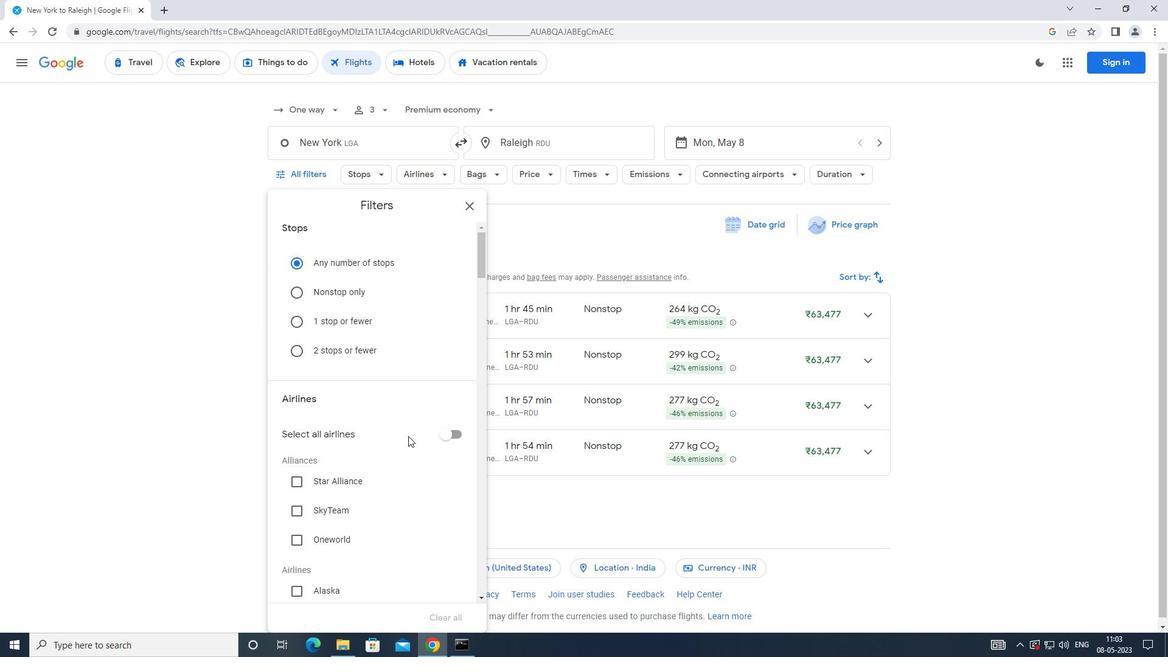 
Action: Mouse moved to (407, 436)
Screenshot: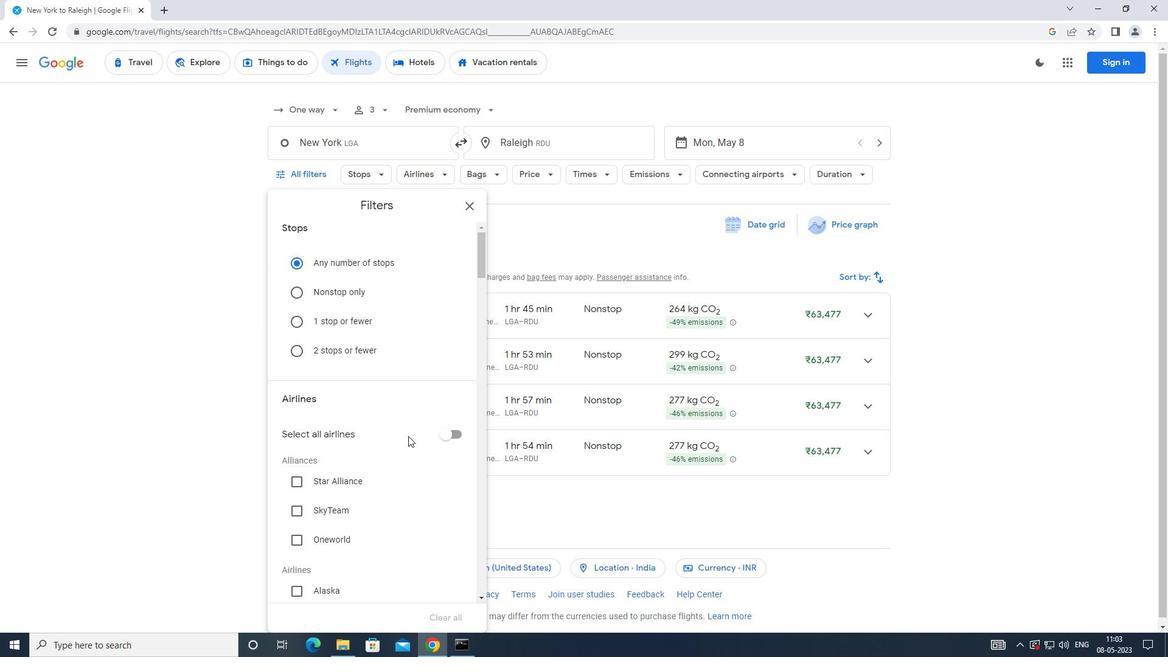 
Action: Mouse scrolled (407, 435) with delta (0, 0)
Screenshot: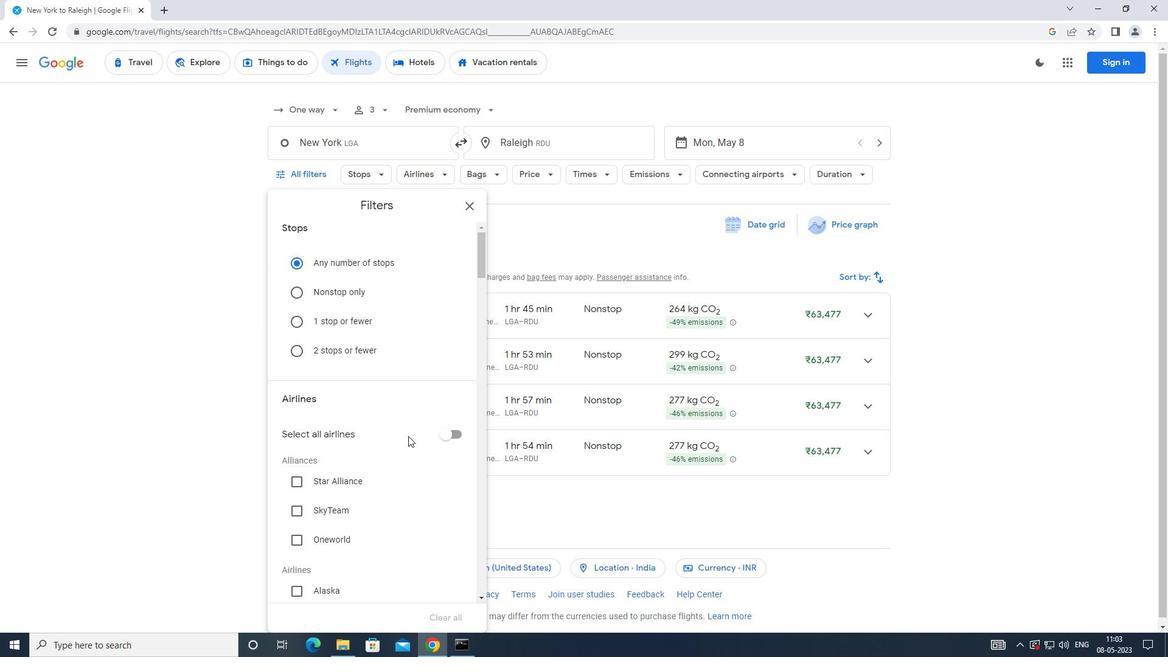 
Action: Mouse moved to (404, 433)
Screenshot: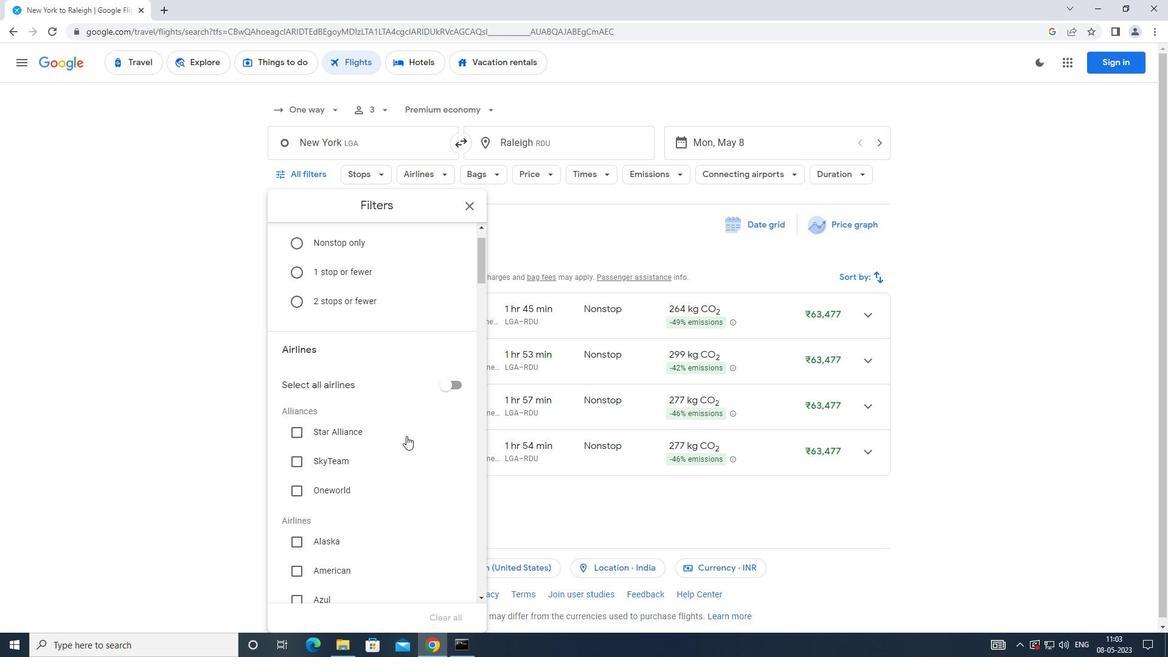 
Action: Mouse scrolled (404, 432) with delta (0, 0)
Screenshot: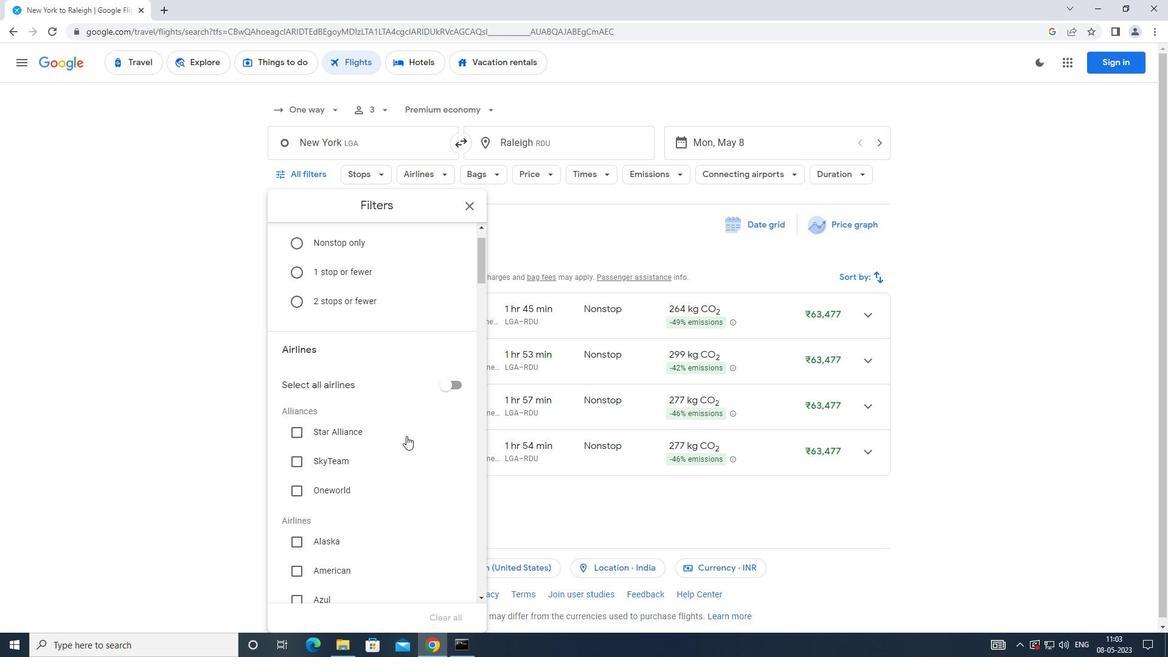 
Action: Mouse moved to (404, 429)
Screenshot: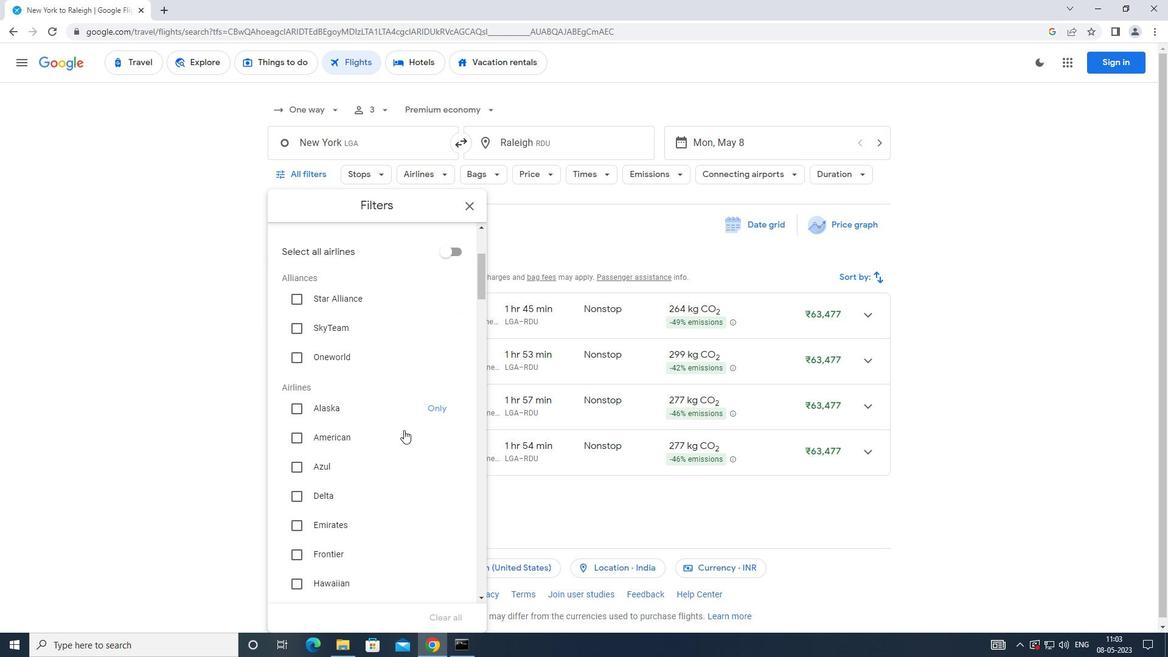 
Action: Mouse scrolled (404, 429) with delta (0, 0)
Screenshot: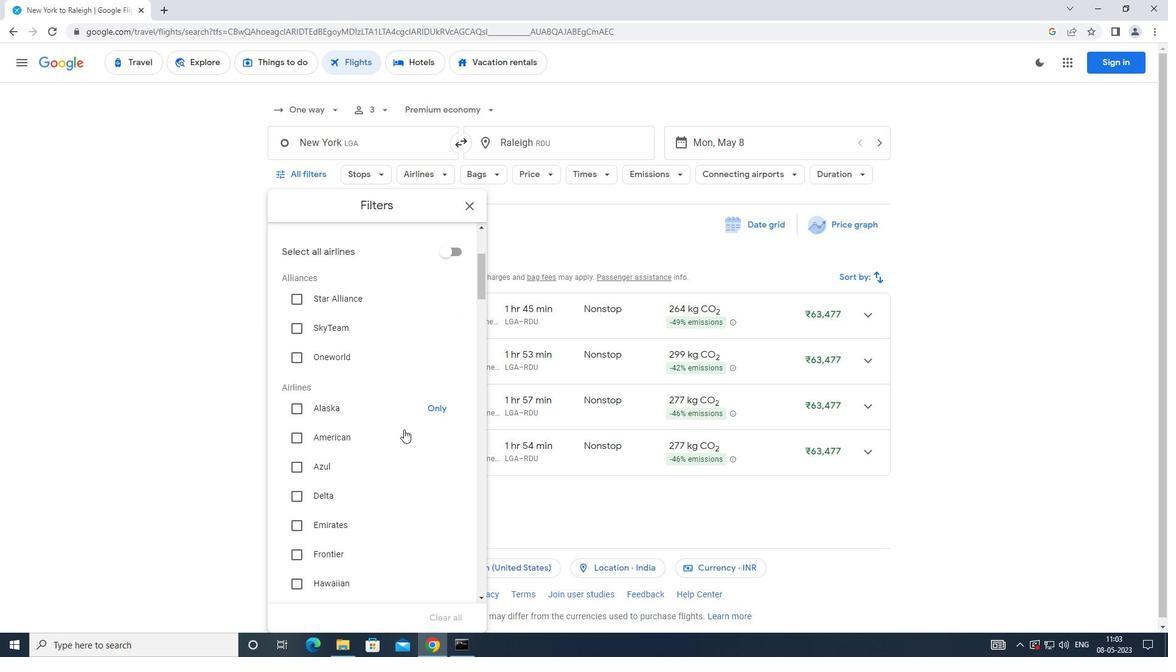 
Action: Mouse moved to (297, 378)
Screenshot: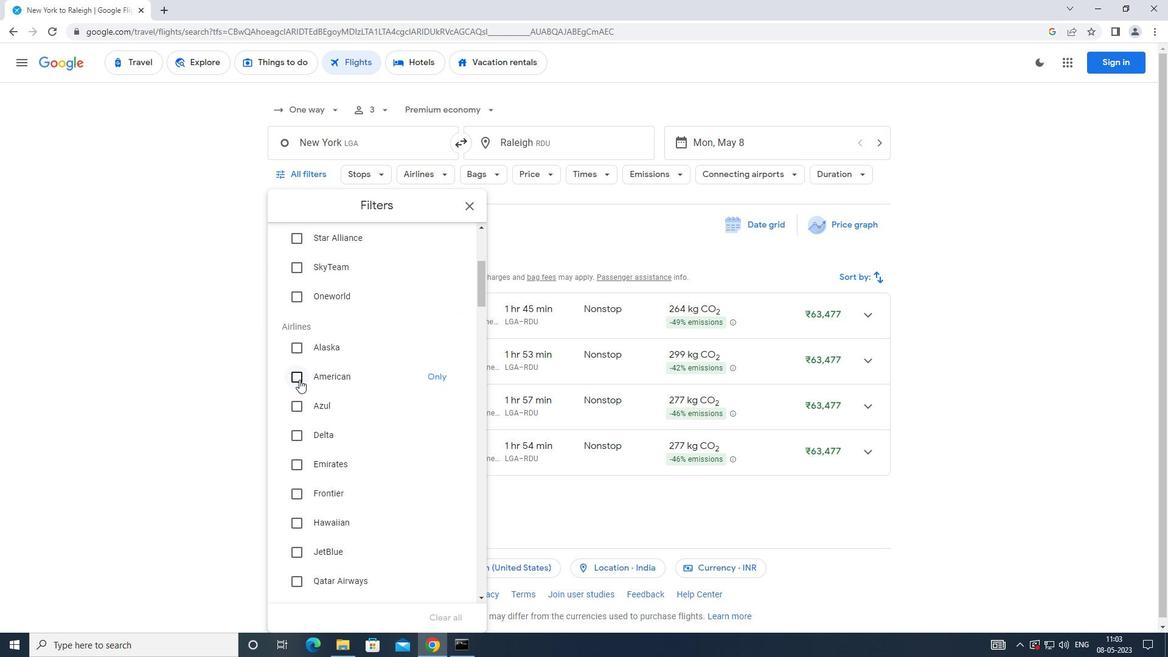 
Action: Mouse pressed left at (297, 378)
Screenshot: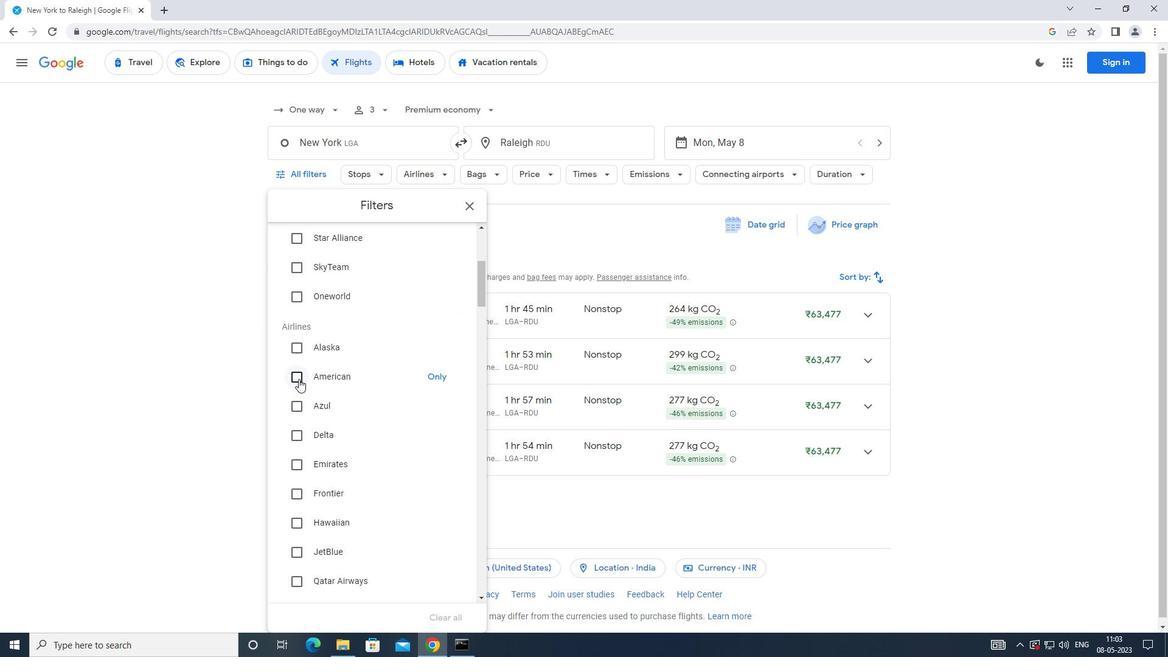 
Action: Mouse moved to (381, 415)
Screenshot: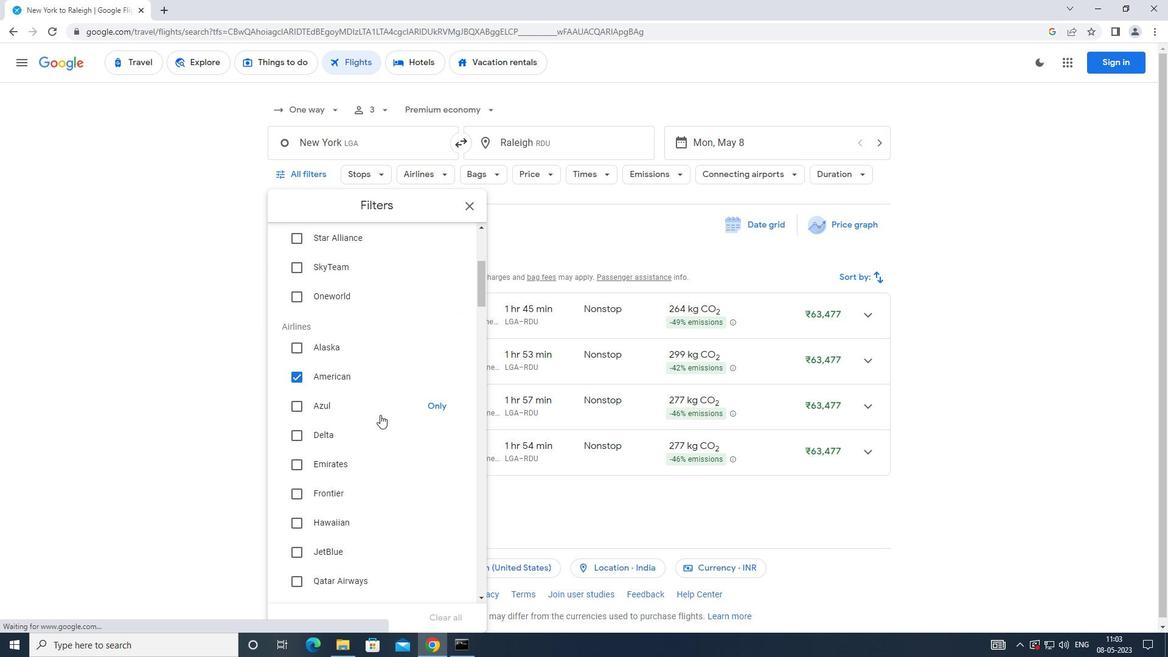 
Action: Mouse scrolled (381, 414) with delta (0, 0)
Screenshot: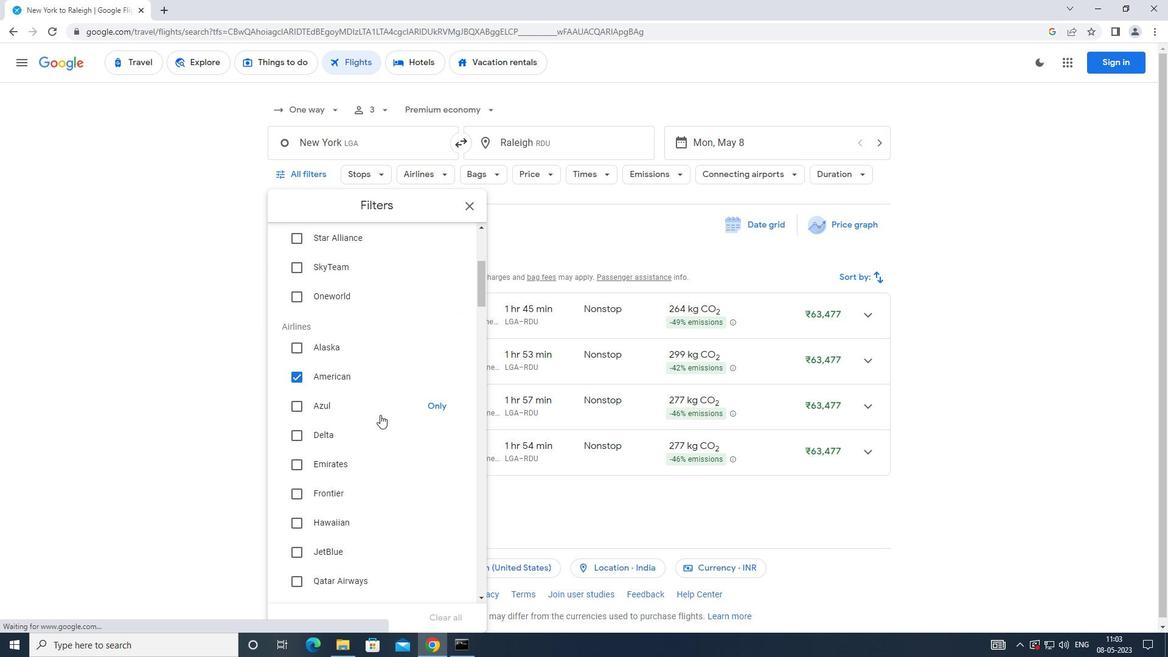
Action: Mouse scrolled (381, 414) with delta (0, 0)
Screenshot: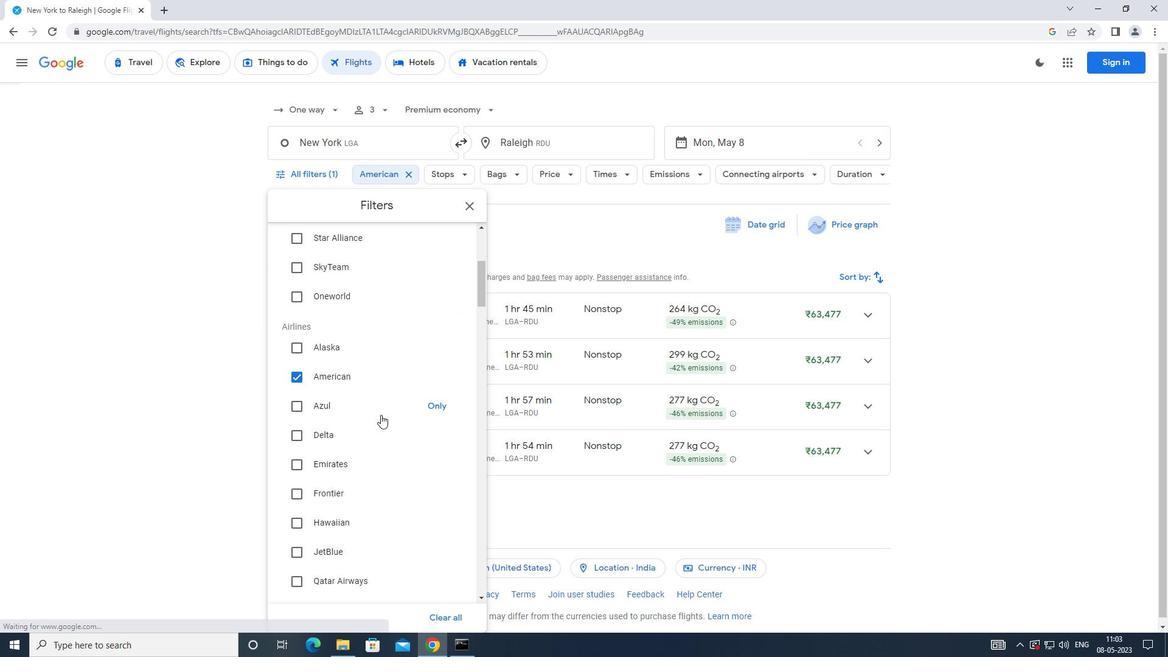 
Action: Mouse moved to (381, 414)
Screenshot: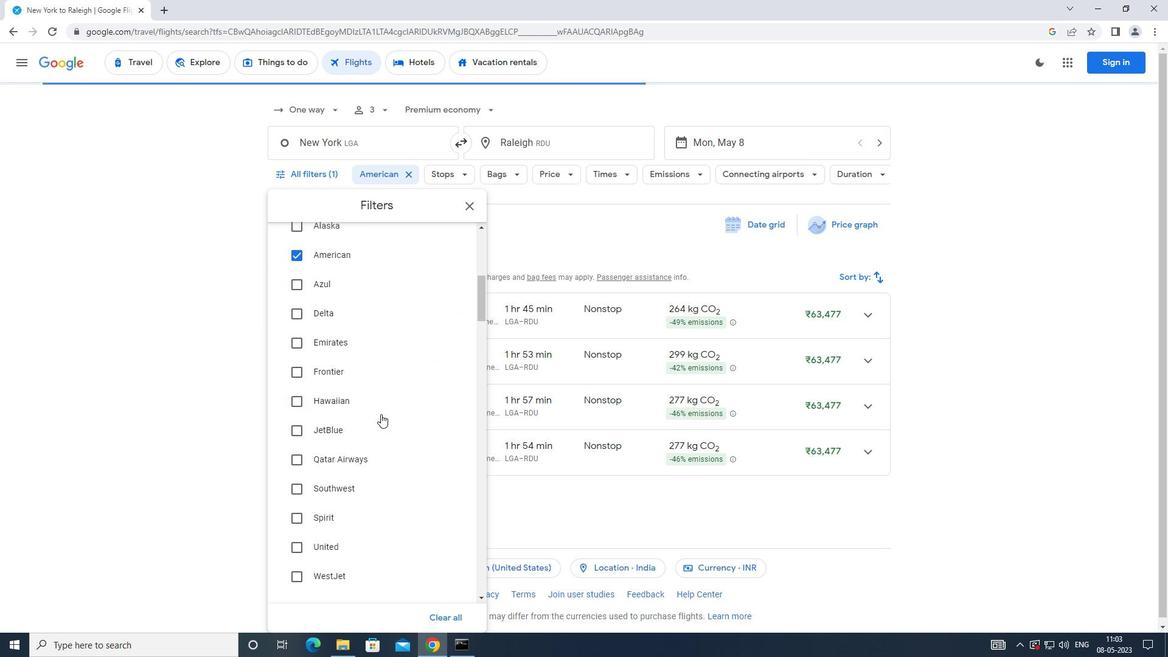 
Action: Mouse scrolled (381, 413) with delta (0, 0)
Screenshot: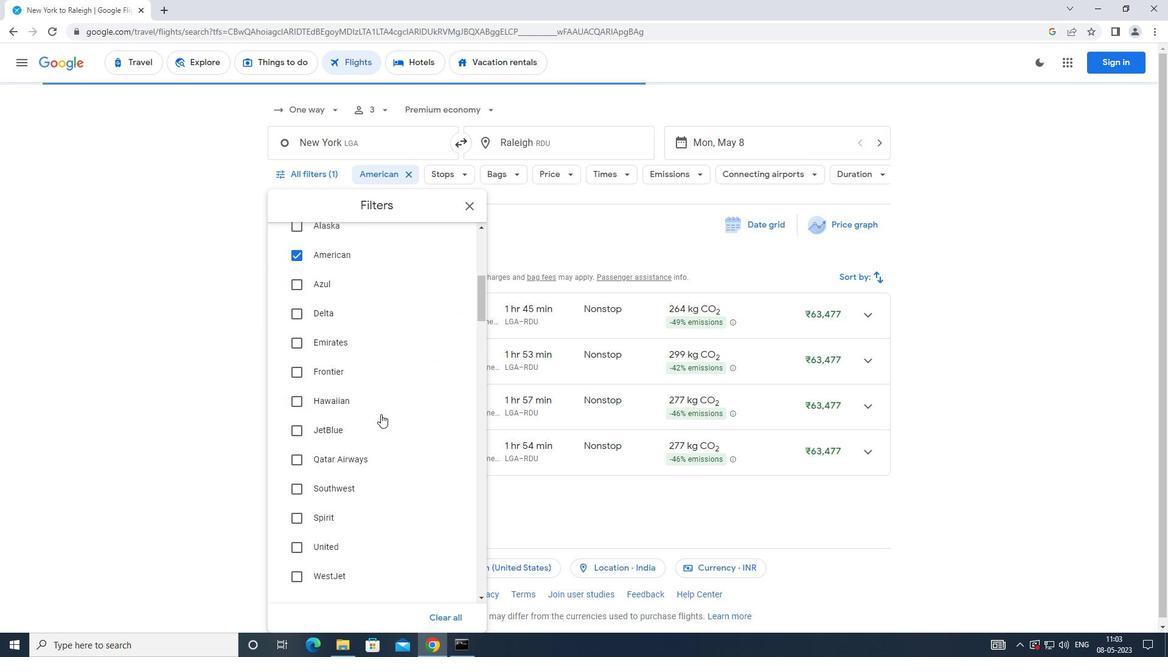 
Action: Mouse moved to (387, 410)
Screenshot: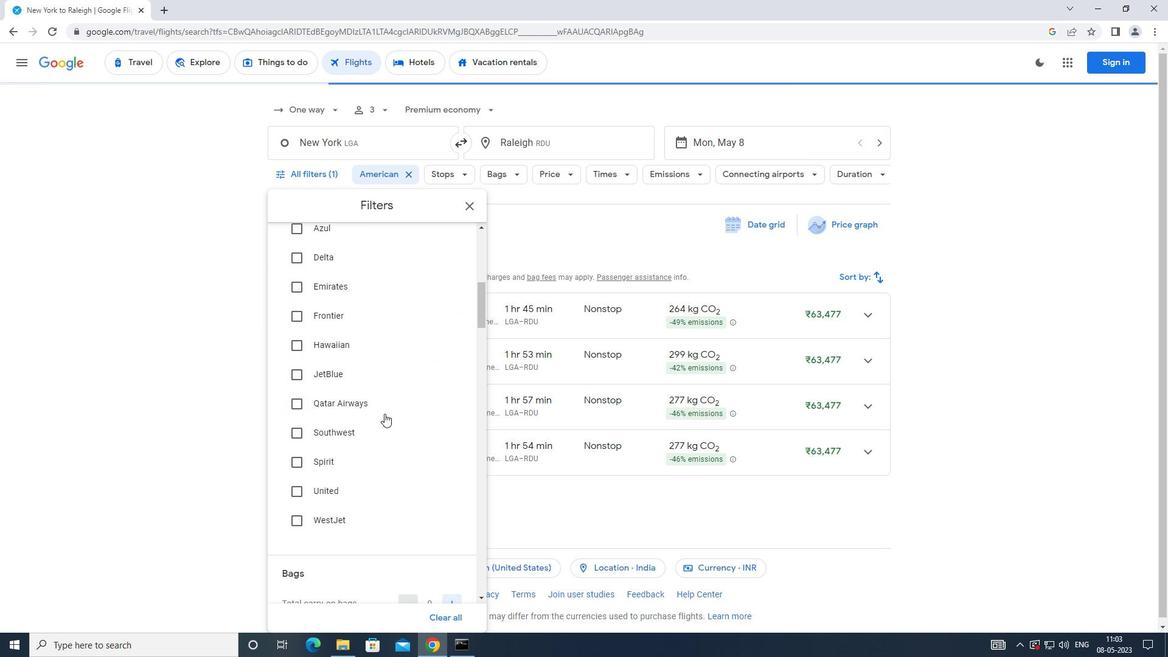 
Action: Mouse scrolled (387, 410) with delta (0, 0)
Screenshot: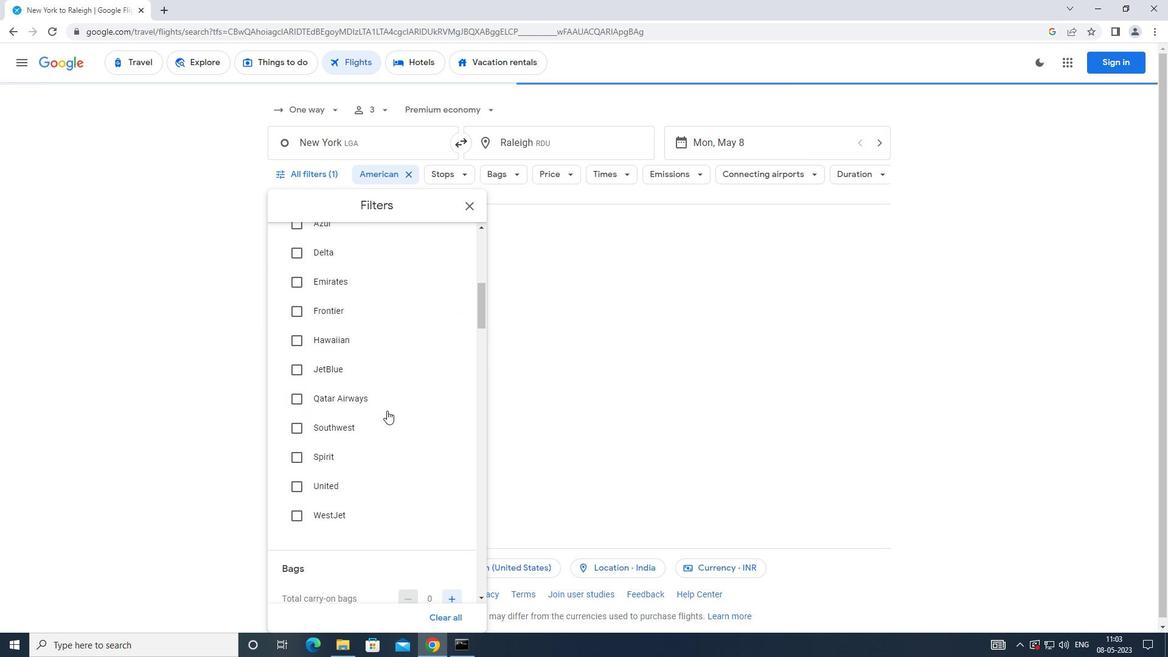 
Action: Mouse scrolled (387, 410) with delta (0, 0)
Screenshot: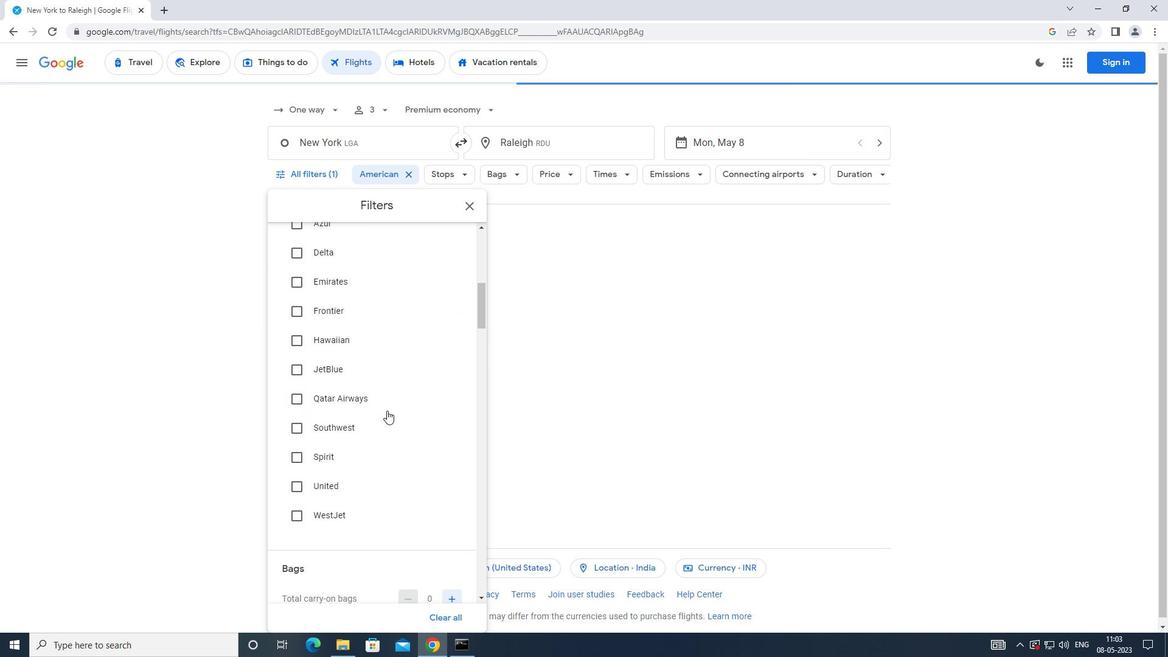
Action: Mouse moved to (387, 410)
Screenshot: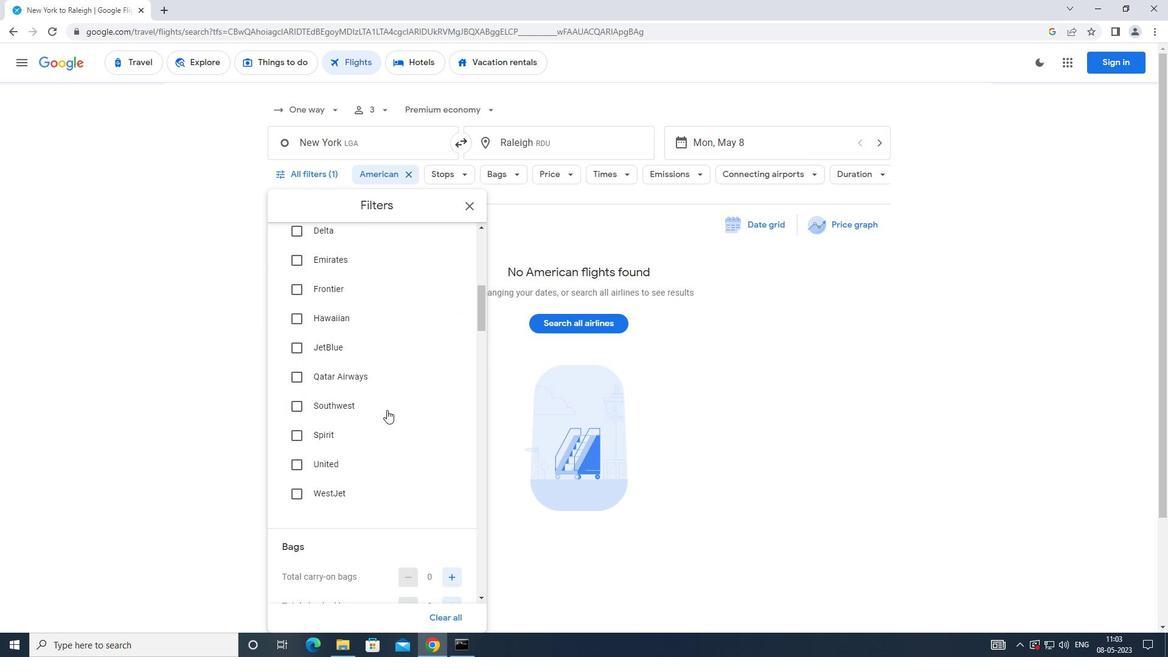 
Action: Mouse scrolled (387, 409) with delta (0, 0)
Screenshot: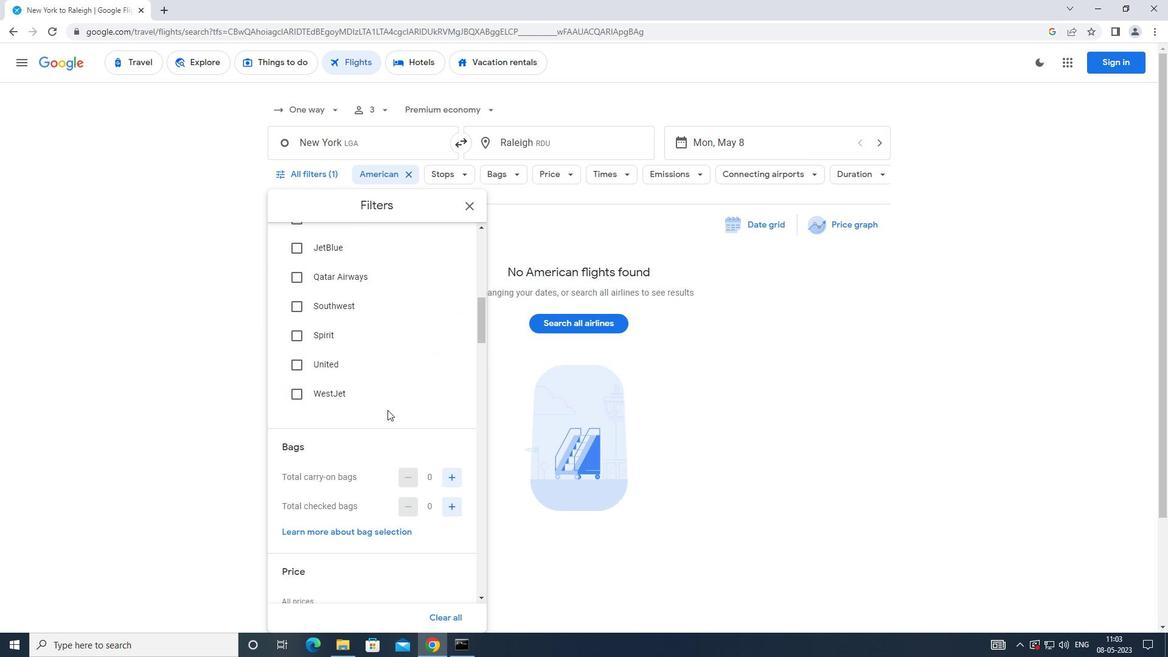 
Action: Mouse moved to (455, 443)
Screenshot: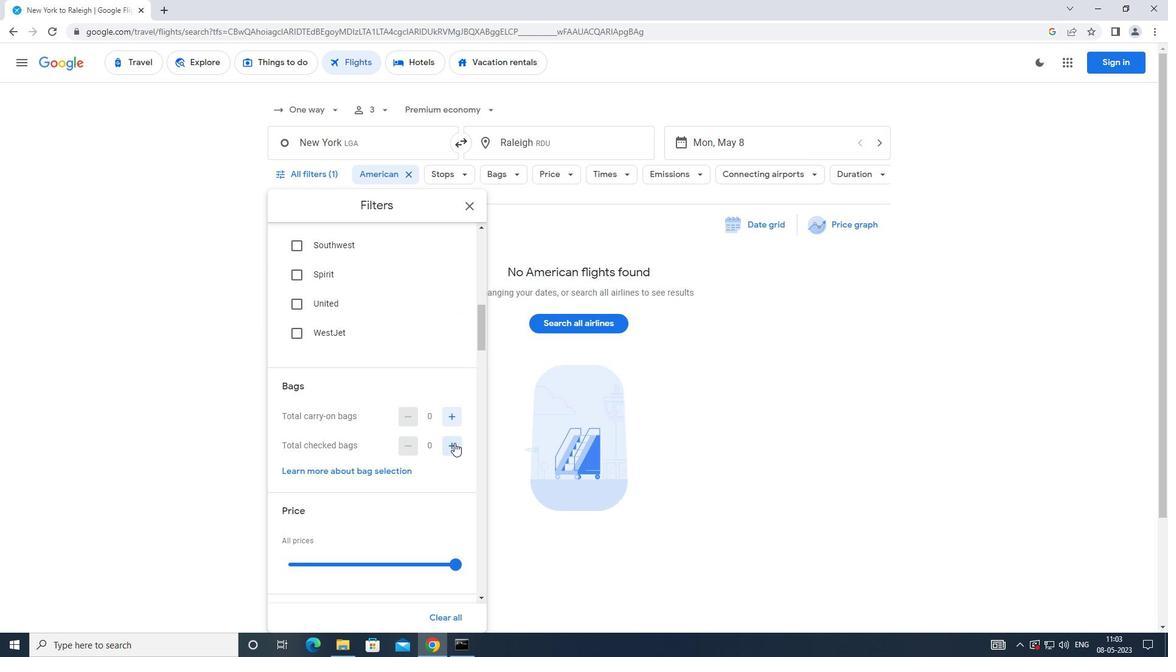
Action: Mouse pressed left at (455, 443)
Screenshot: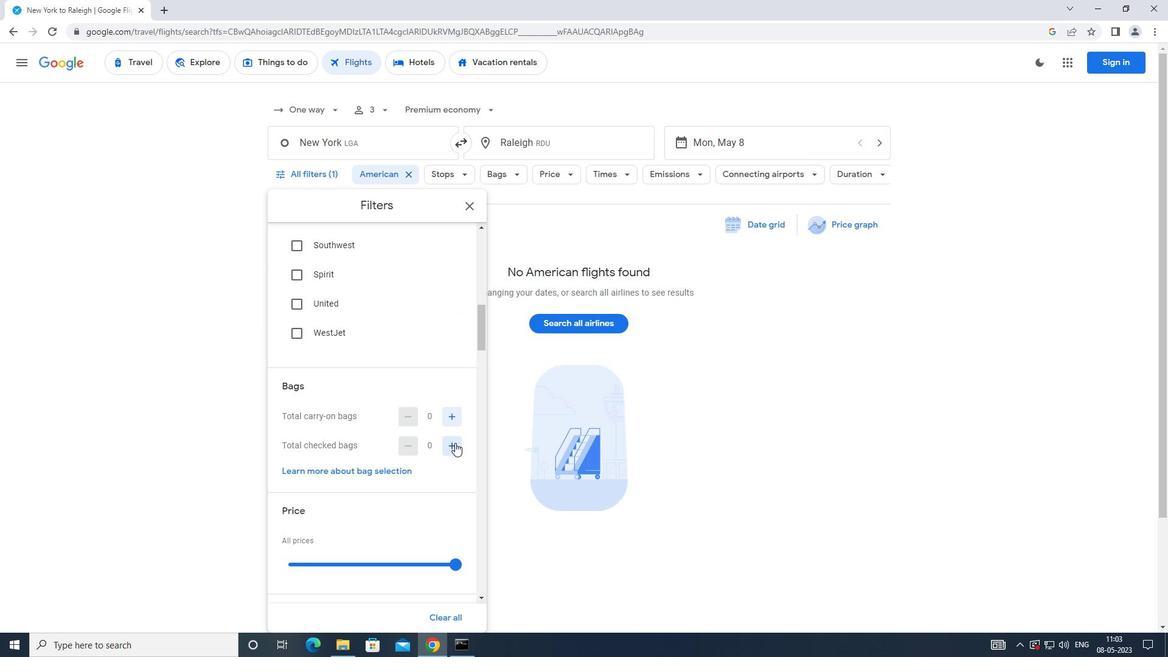 
Action: Mouse moved to (451, 423)
Screenshot: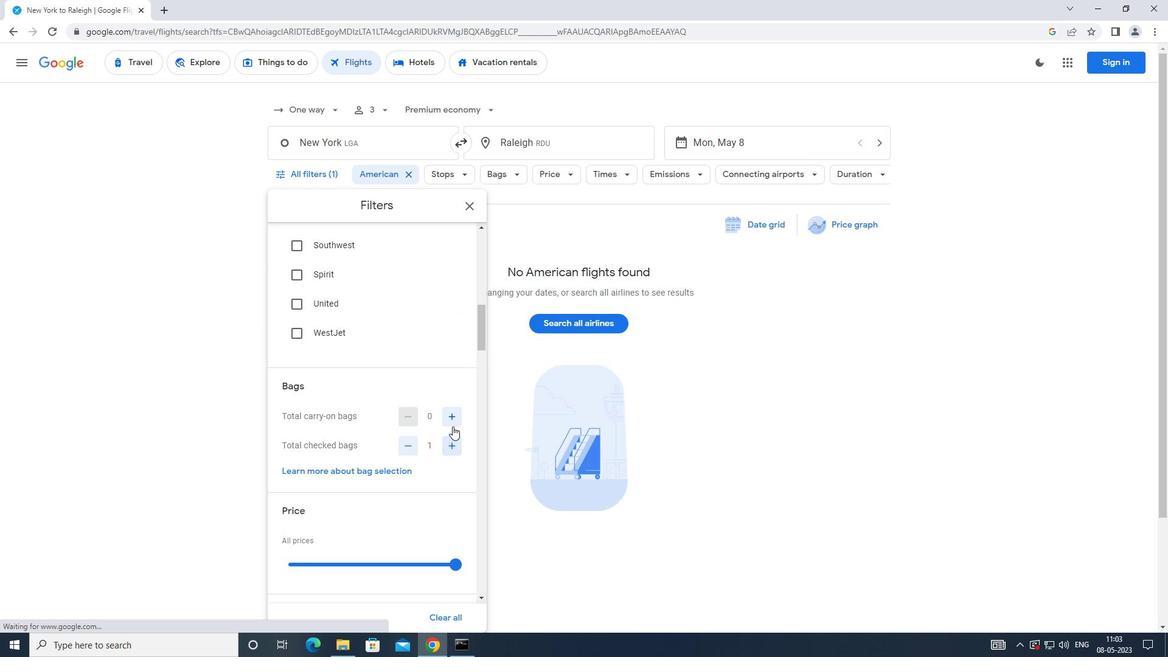 
Action: Mouse scrolled (451, 422) with delta (0, 0)
Screenshot: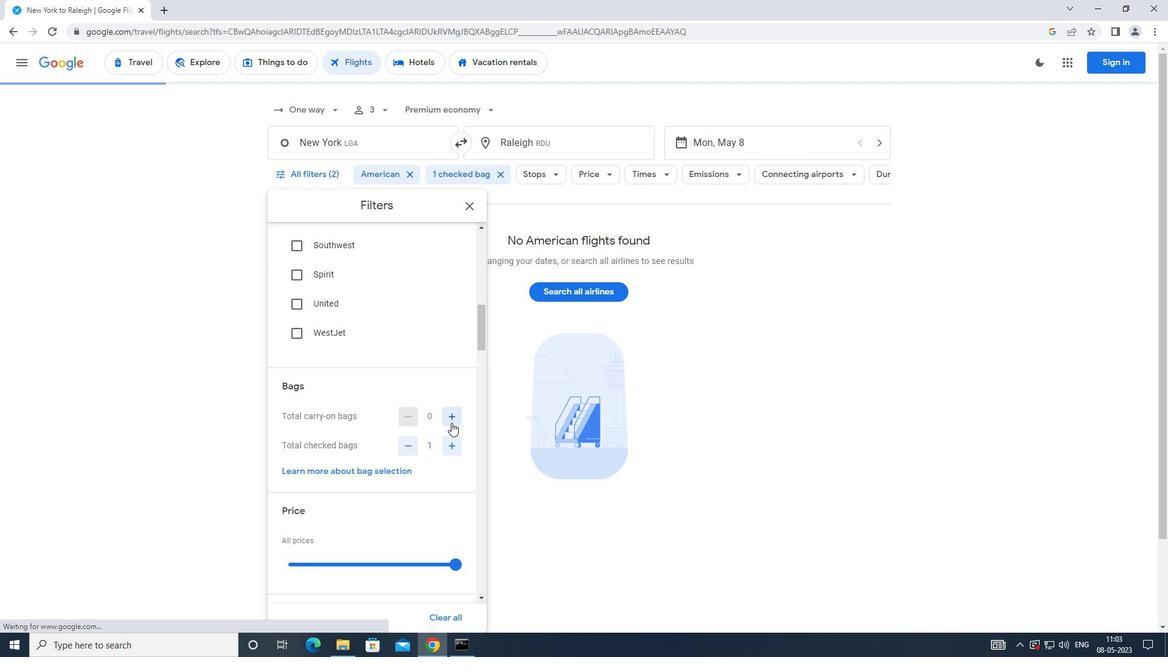 
Action: Mouse scrolled (451, 422) with delta (0, 0)
Screenshot: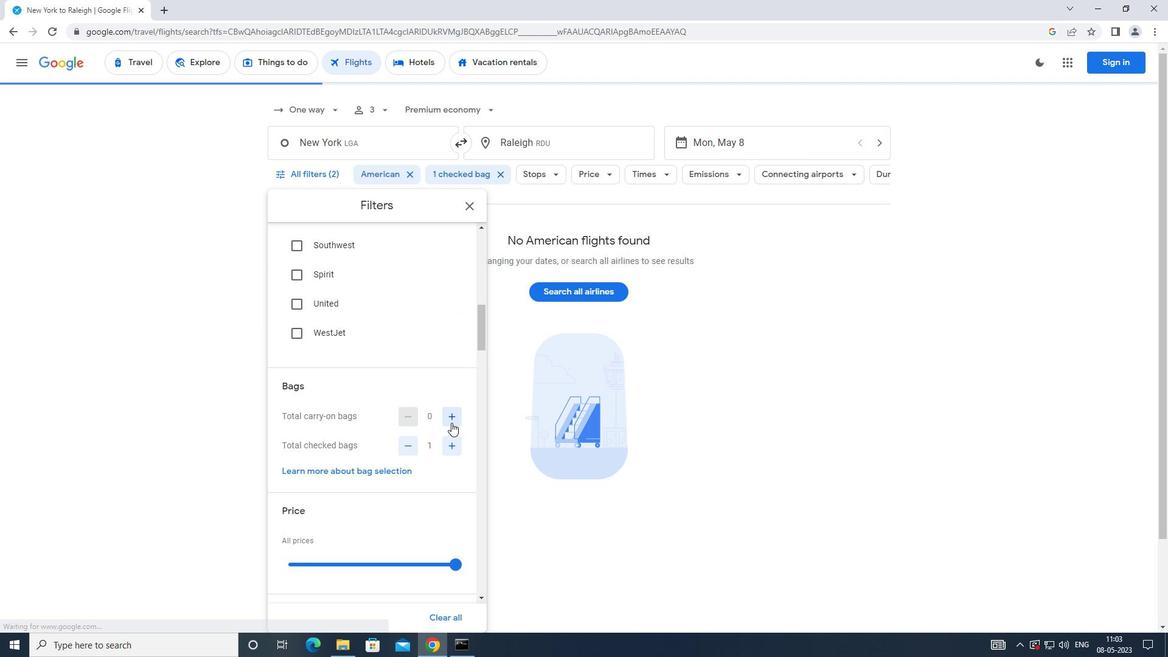 
Action: Mouse moved to (456, 441)
Screenshot: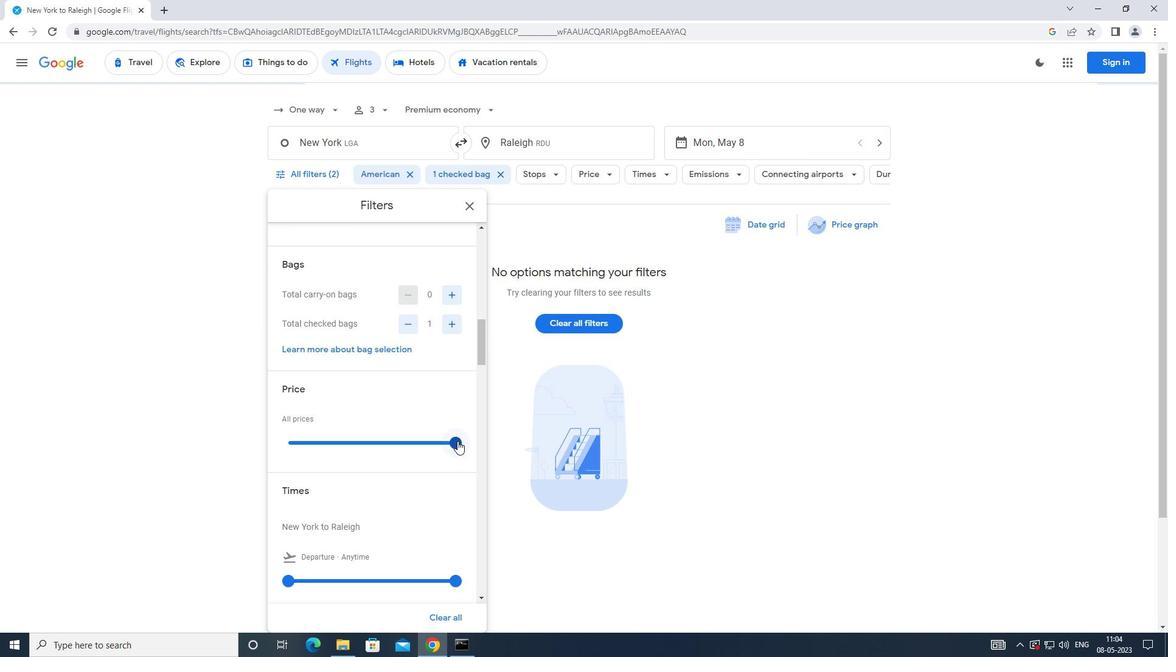 
Action: Mouse pressed left at (456, 441)
Screenshot: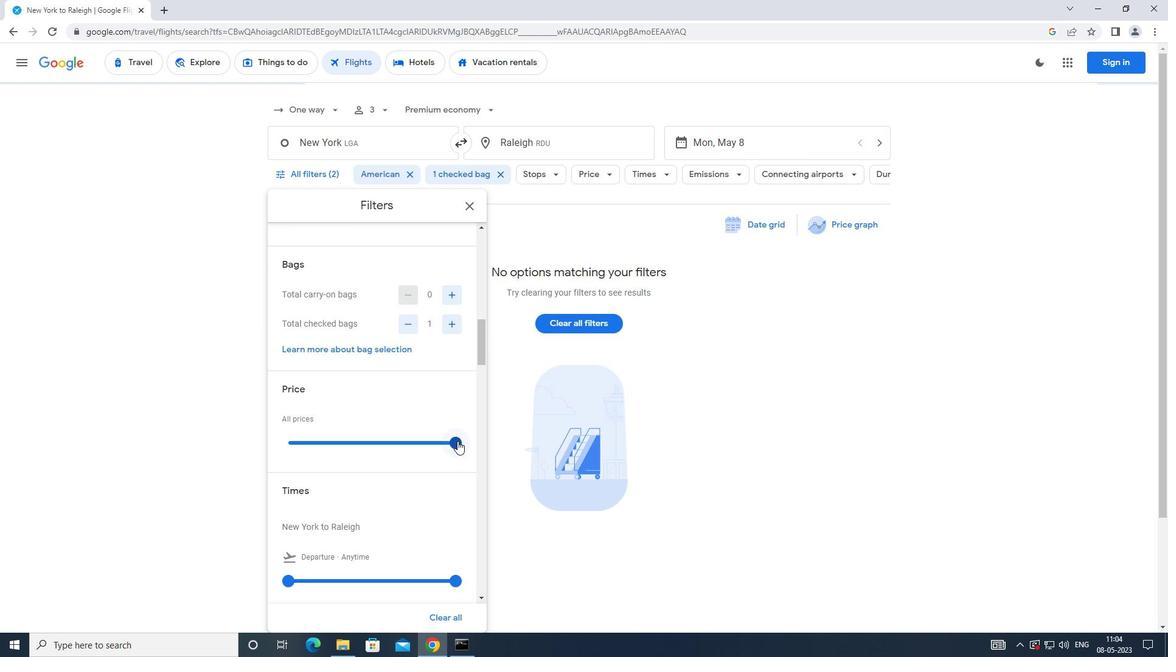 
Action: Mouse moved to (395, 423)
Screenshot: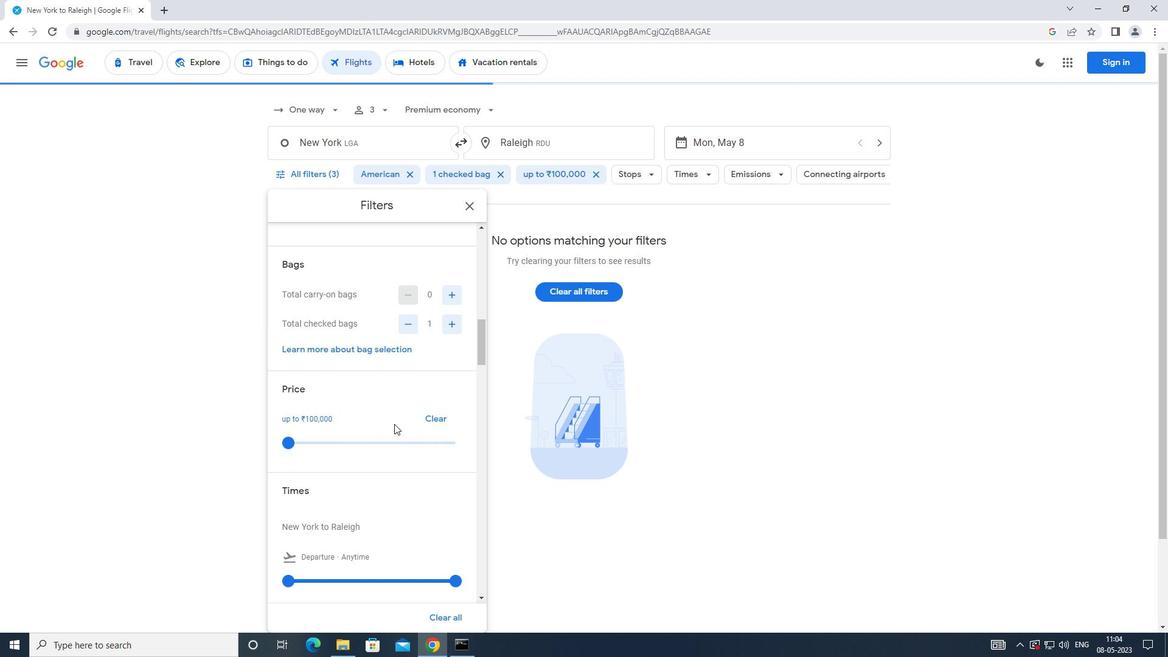 
Action: Mouse scrolled (395, 422) with delta (0, 0)
Screenshot: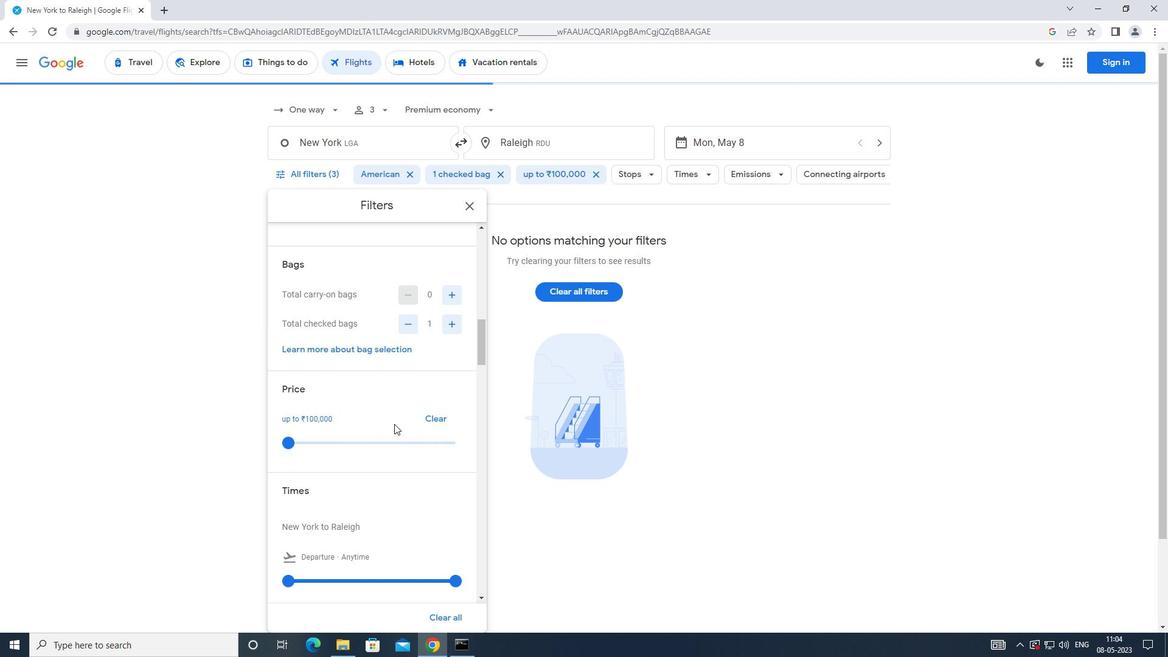 
Action: Mouse moved to (398, 423)
Screenshot: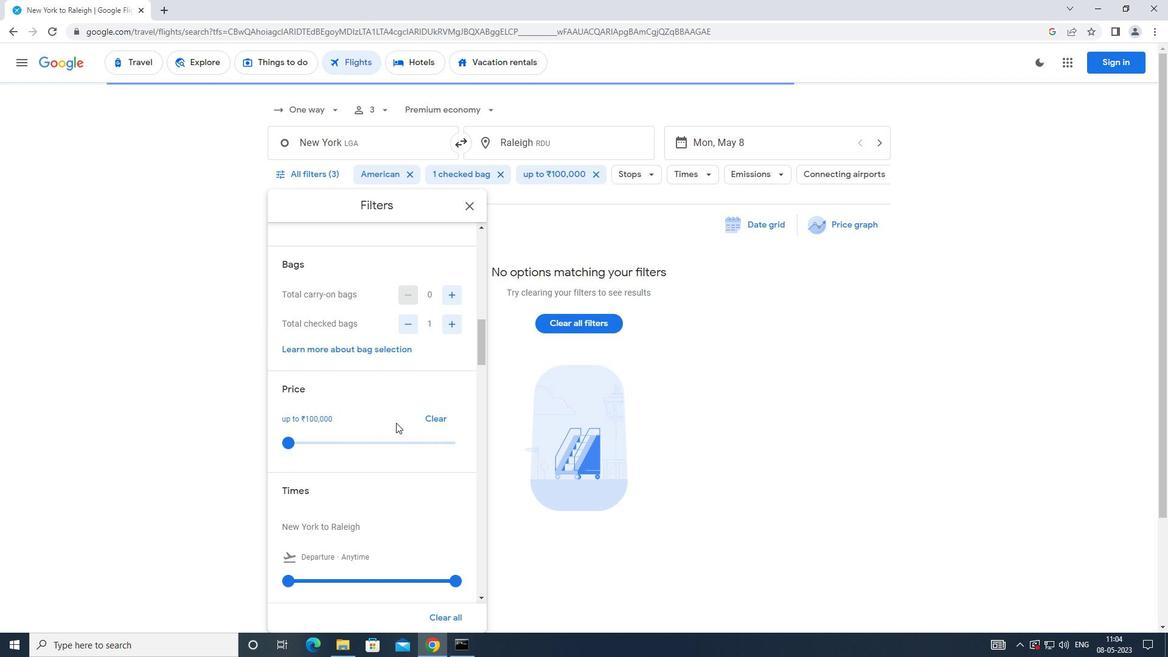 
Action: Mouse scrolled (398, 422) with delta (0, 0)
Screenshot: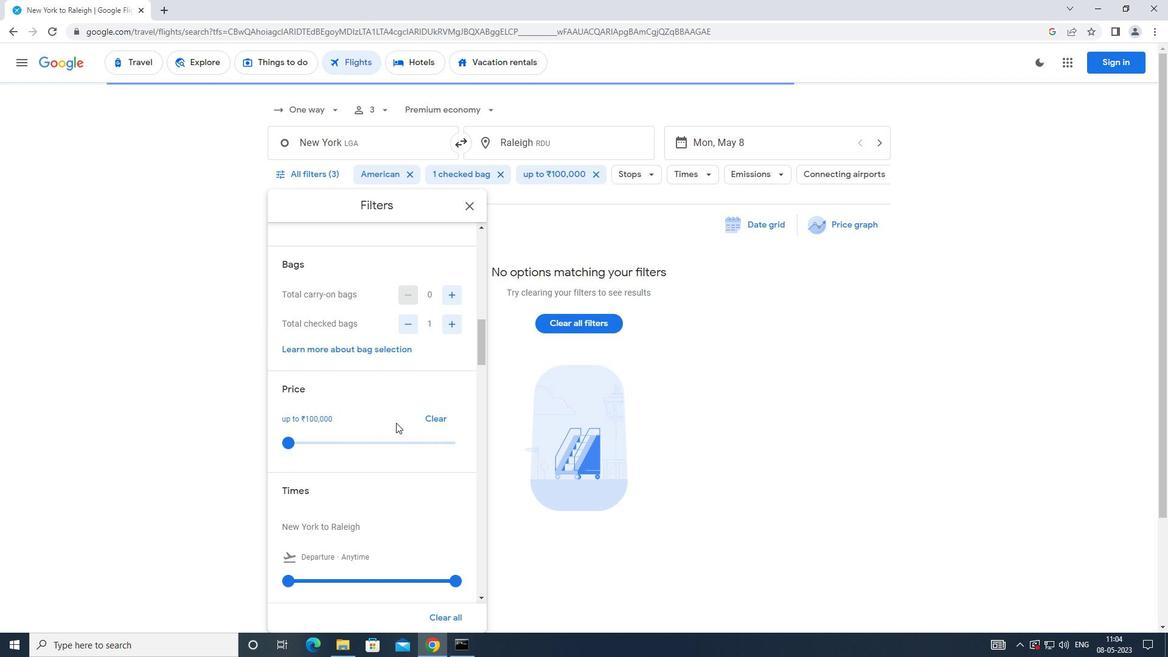 
Action: Mouse moved to (284, 461)
Screenshot: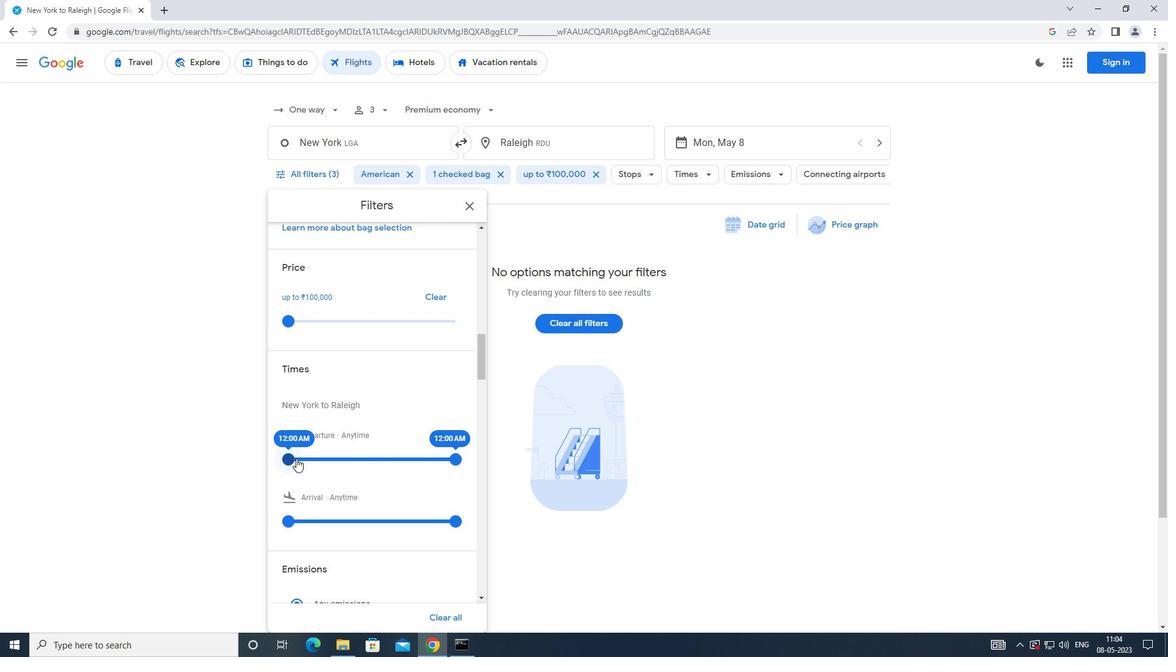 
Action: Mouse pressed left at (284, 461)
Screenshot: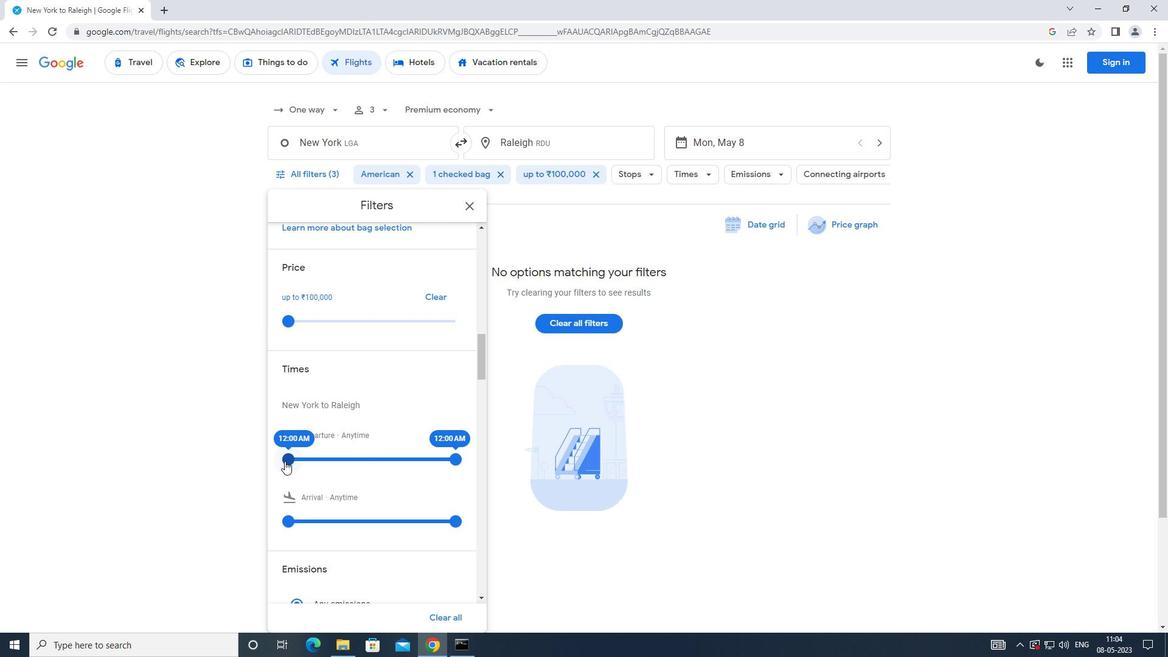 
Action: Mouse moved to (455, 460)
Screenshot: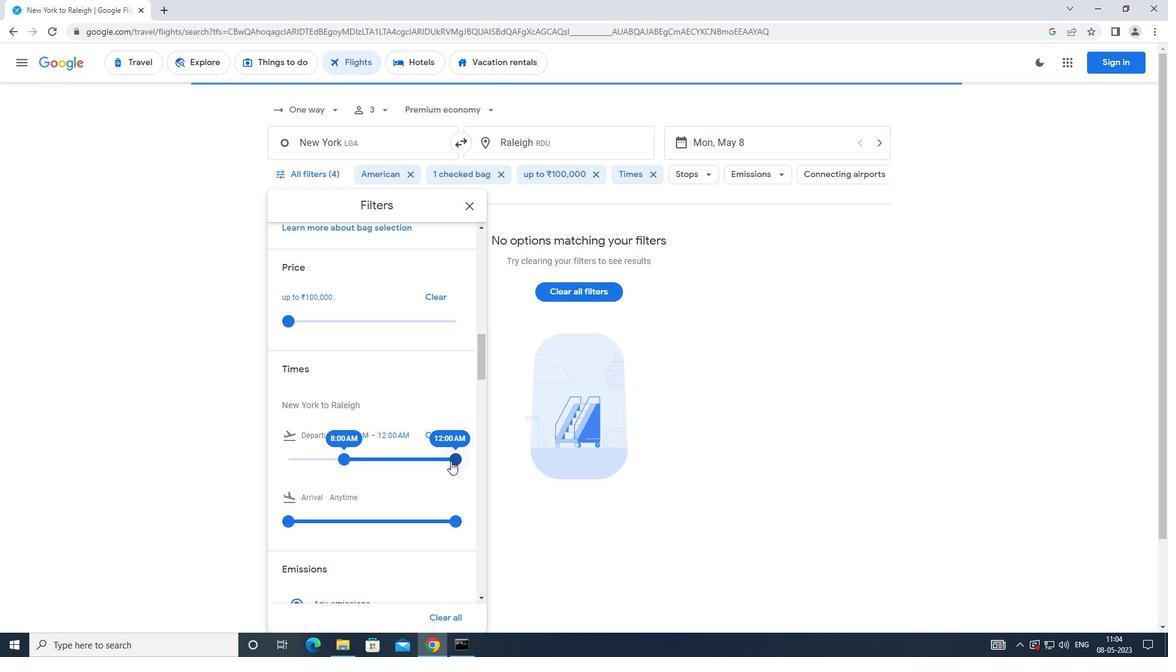 
Action: Mouse pressed left at (455, 460)
Screenshot: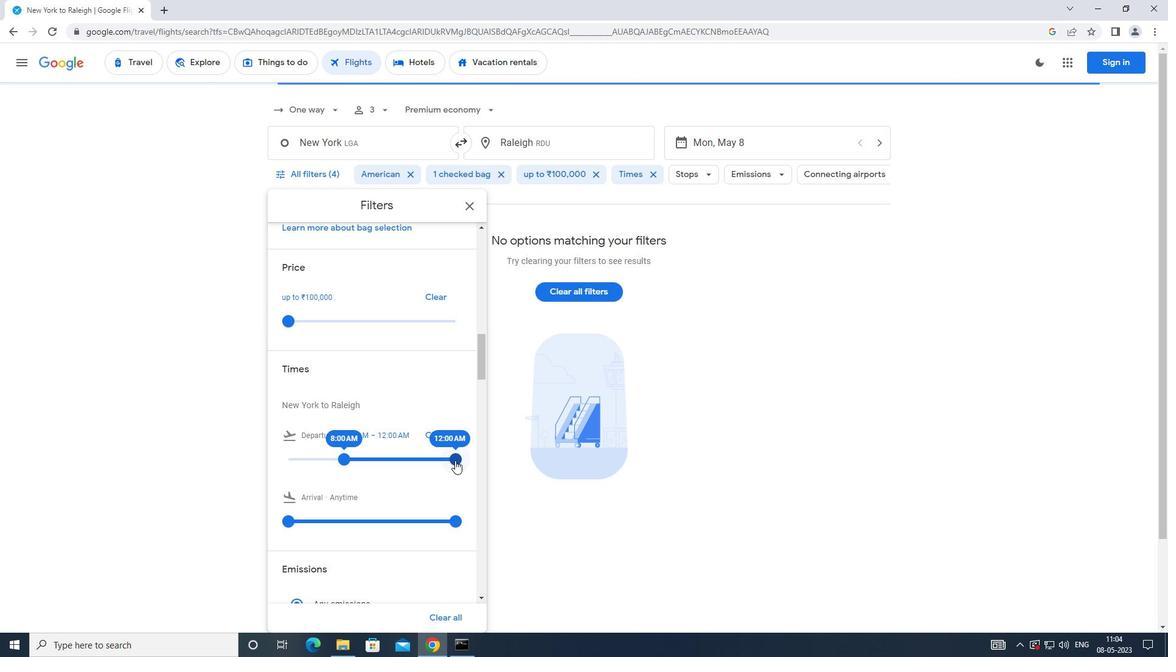 
Action: Mouse moved to (469, 208)
Screenshot: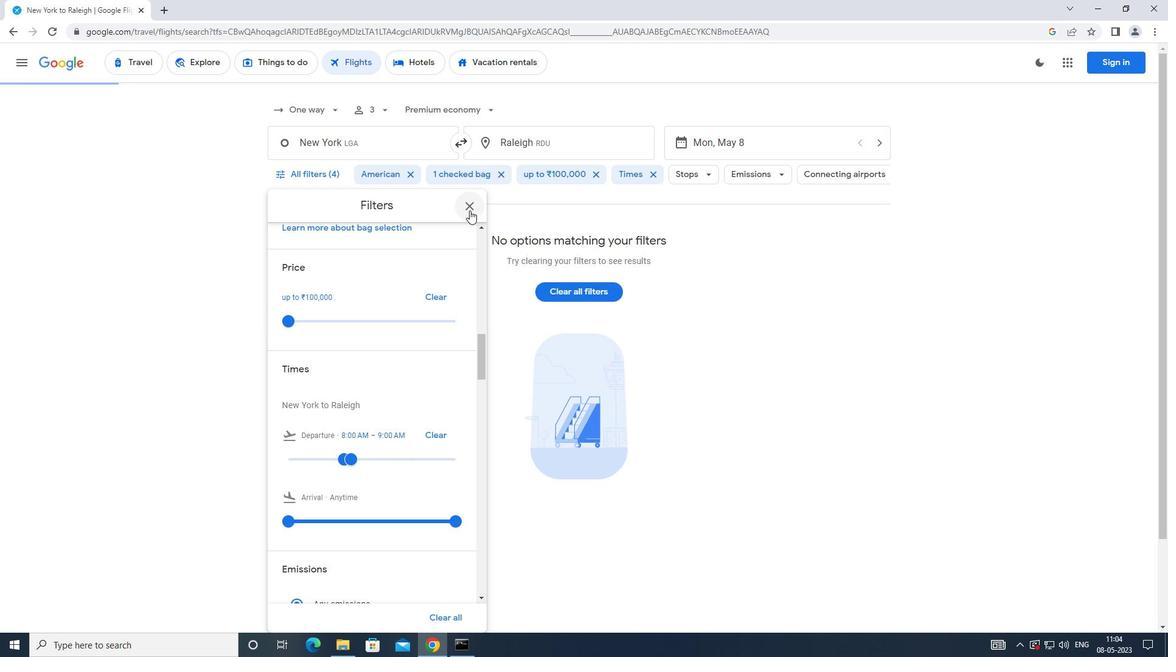 
Action: Mouse pressed left at (469, 208)
Screenshot: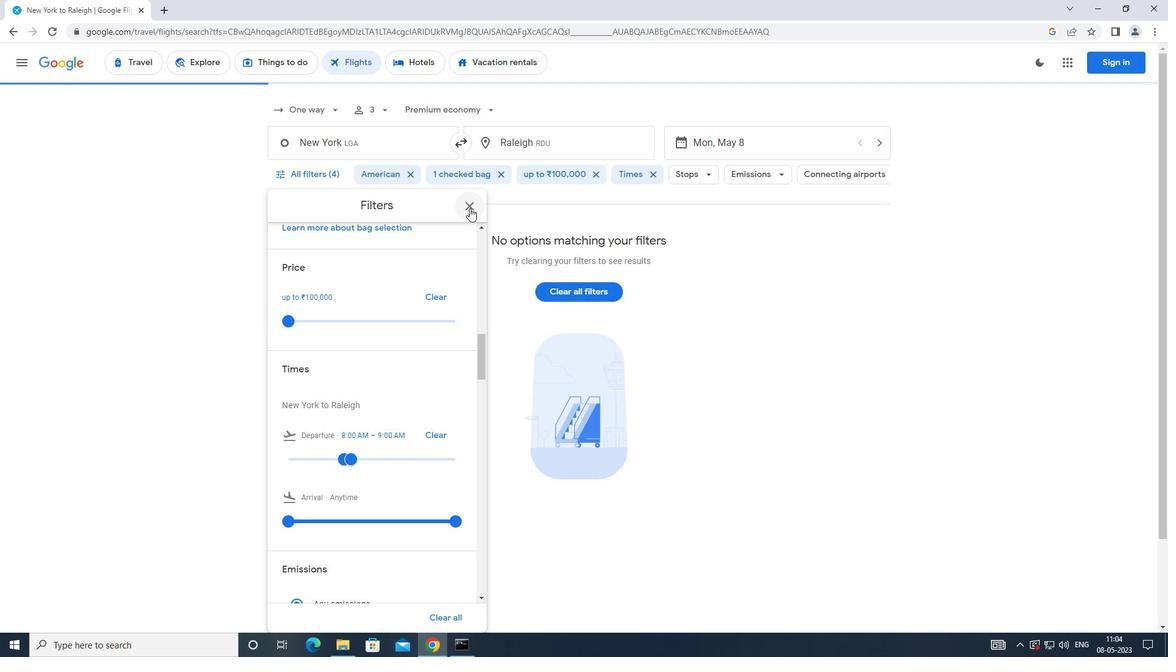 
Action: Mouse moved to (477, 244)
Screenshot: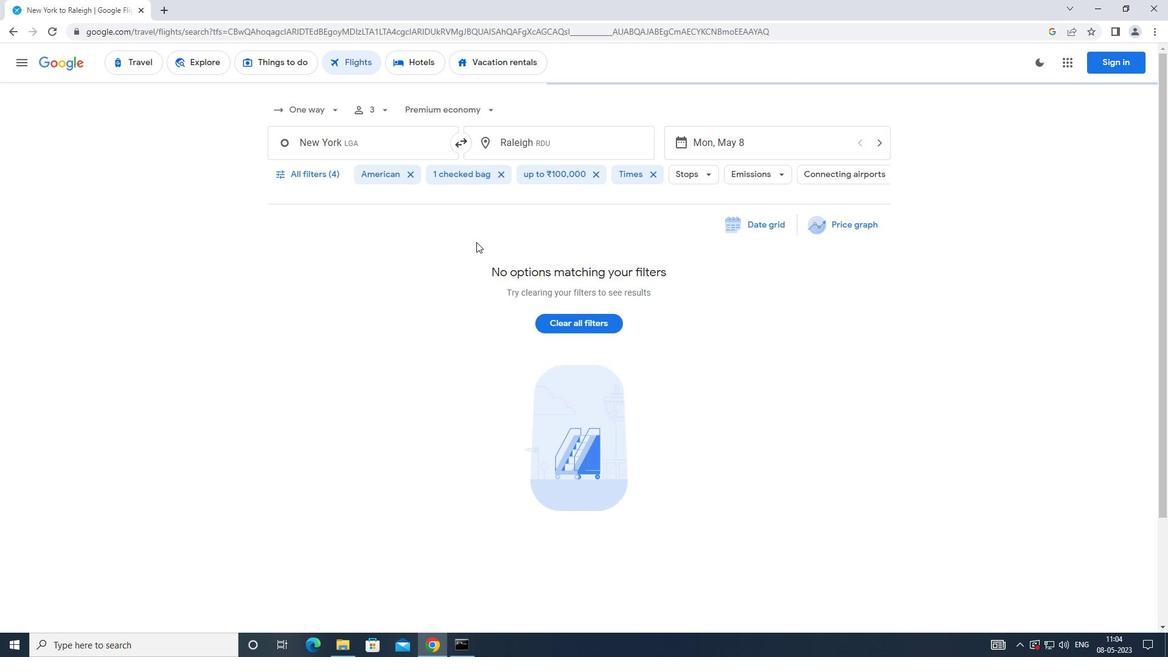 
